 Task: Send an email with the signature Georgia Howard with the subject Request for a skill assessment and the message Please let me know if there are any updates on the issue. from softage.2@softage.net to softage.5@softage.net with an attached image file Team_photo.jpg and move the email from Sent Items to the folder Haircare
Action: Mouse moved to (525, 417)
Screenshot: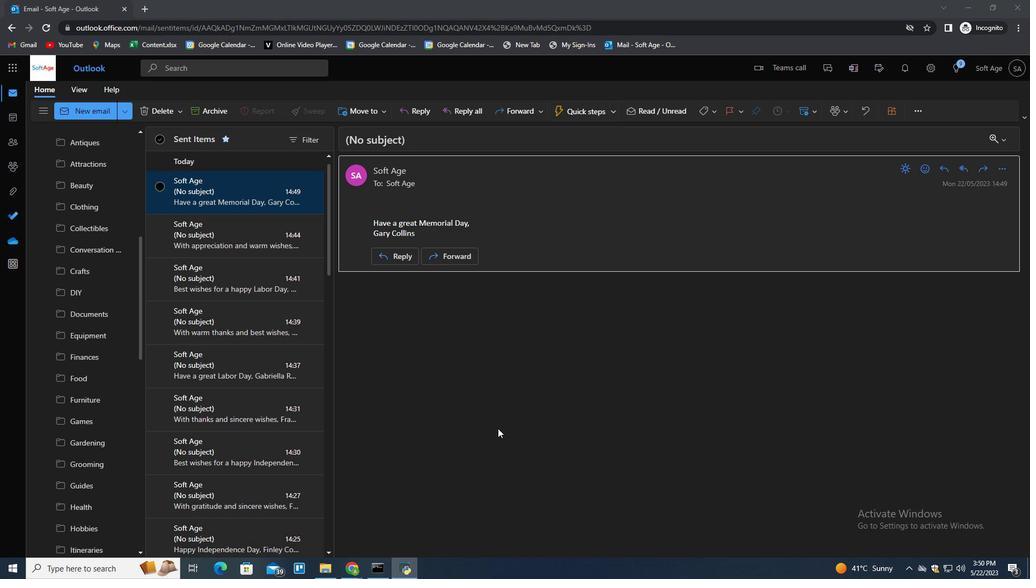 
Action: Mouse pressed left at (525, 417)
Screenshot: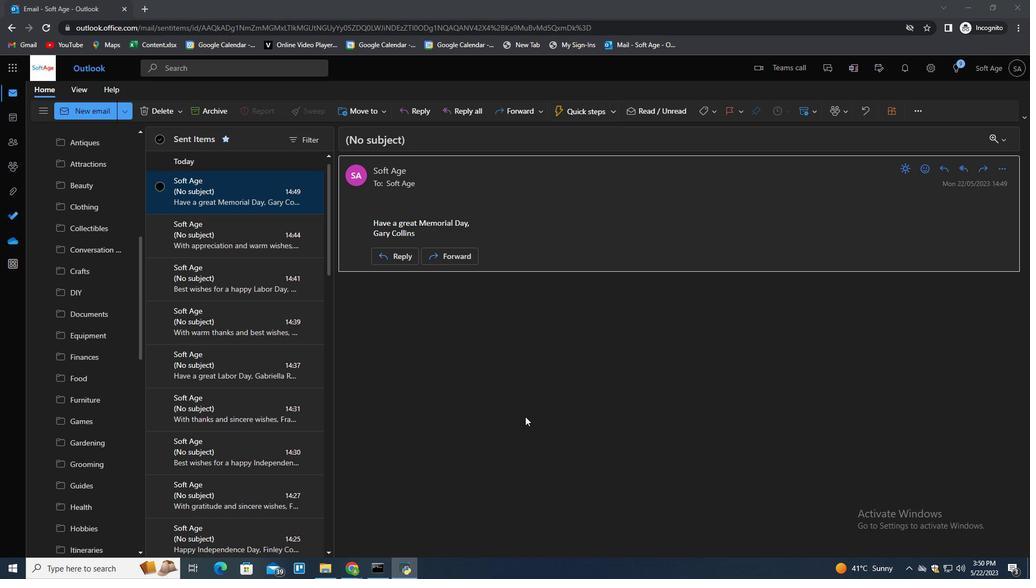 
Action: Key pressed n
Screenshot: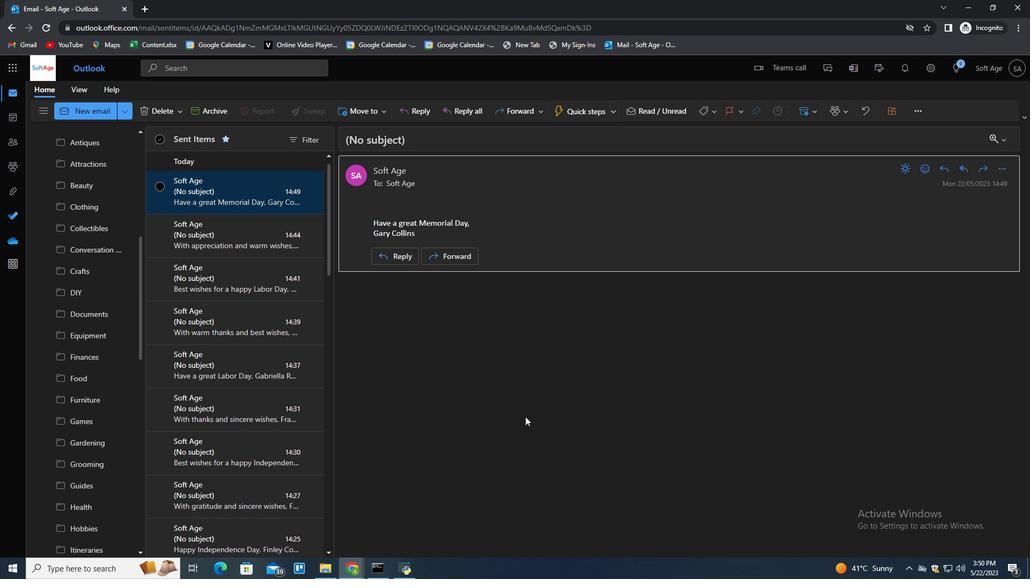 
Action: Mouse moved to (728, 103)
Screenshot: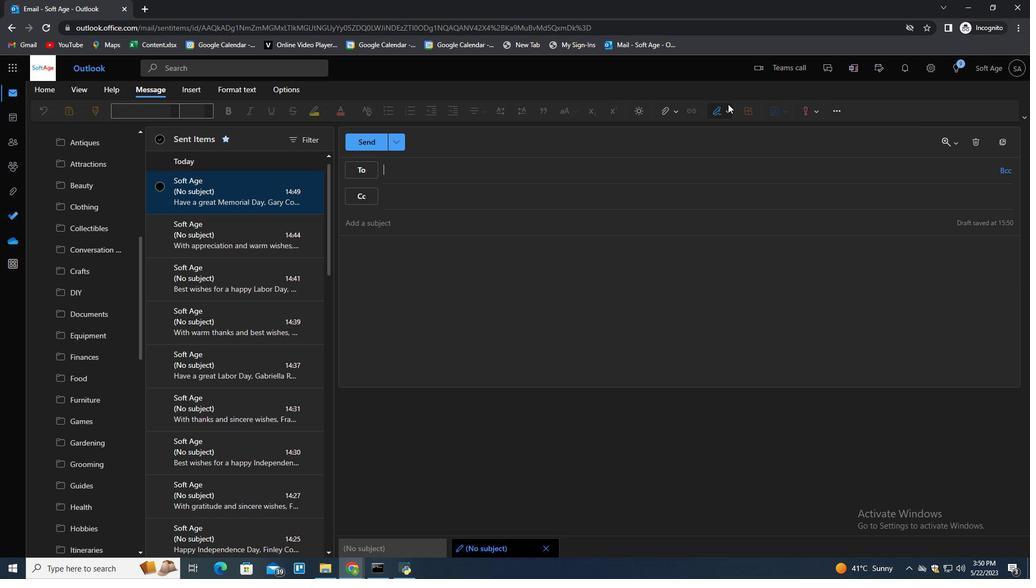 
Action: Mouse pressed left at (728, 103)
Screenshot: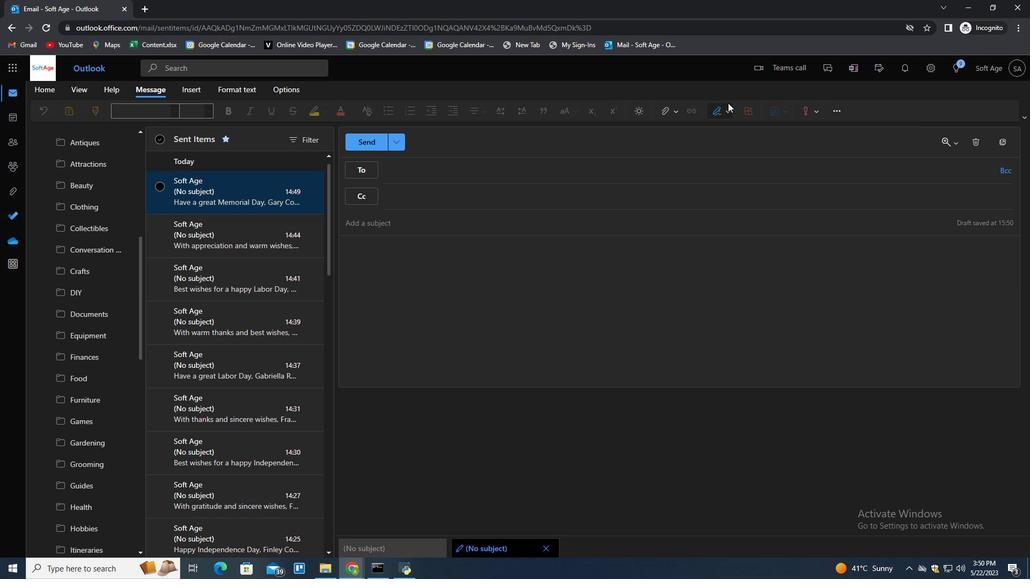 
Action: Mouse moved to (698, 157)
Screenshot: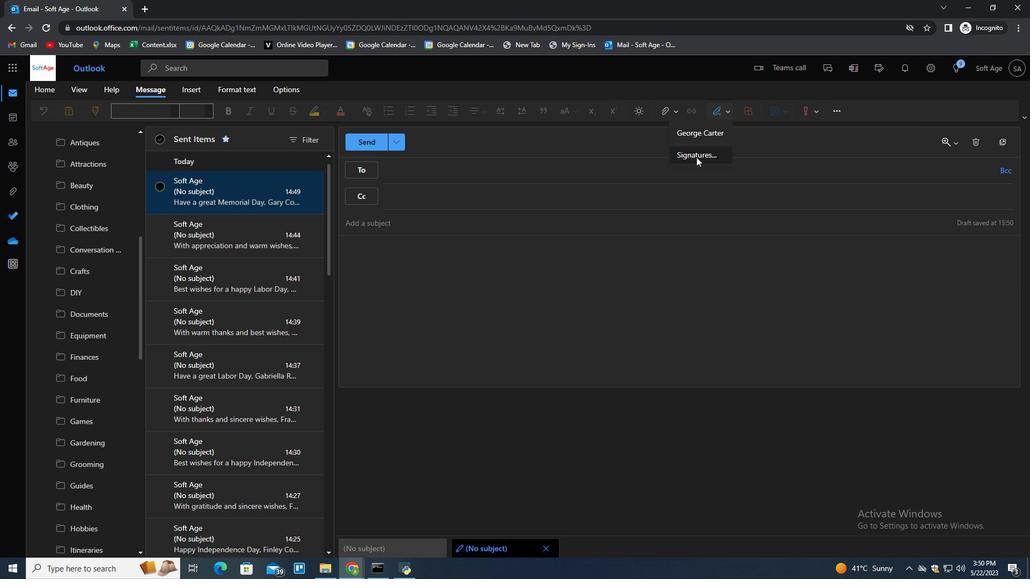 
Action: Mouse pressed left at (698, 157)
Screenshot: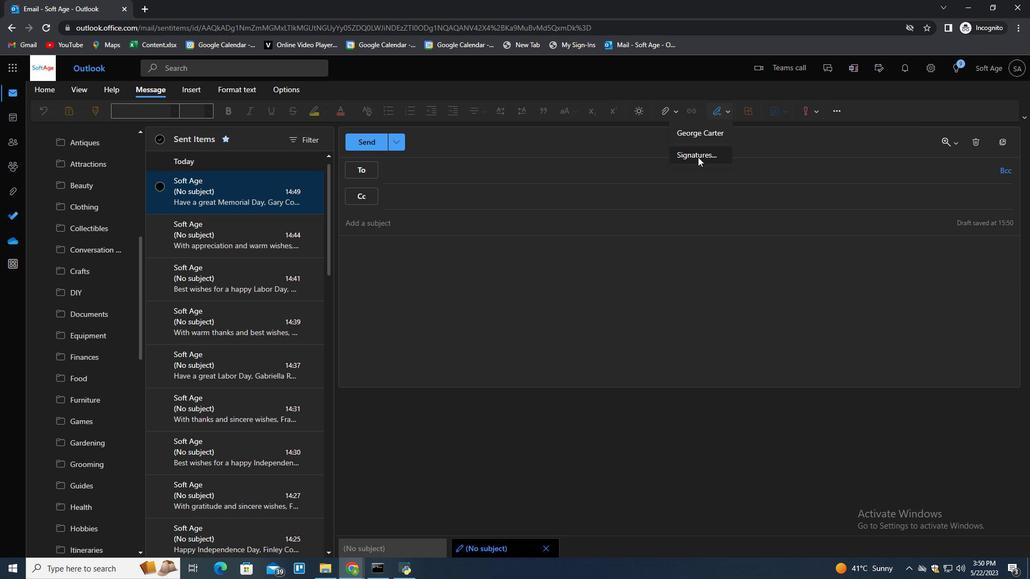 
Action: Mouse moved to (738, 197)
Screenshot: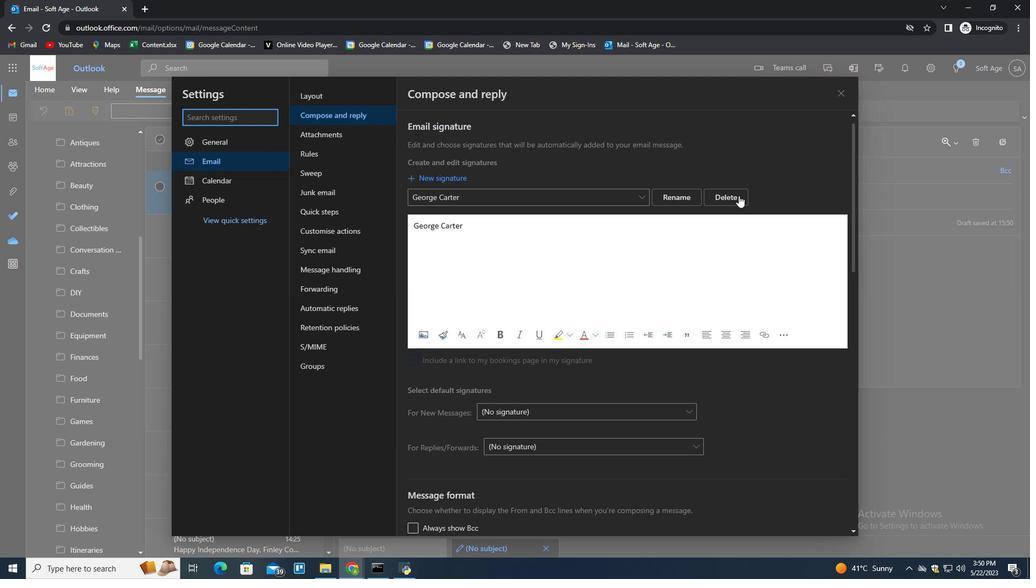 
Action: Mouse pressed left at (738, 197)
Screenshot: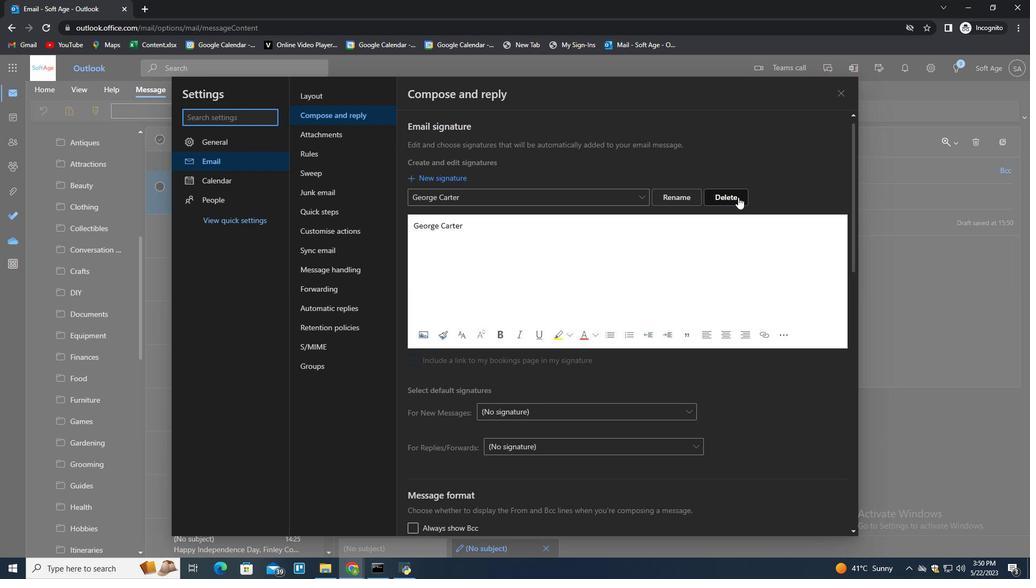 
Action: Mouse moved to (738, 198)
Screenshot: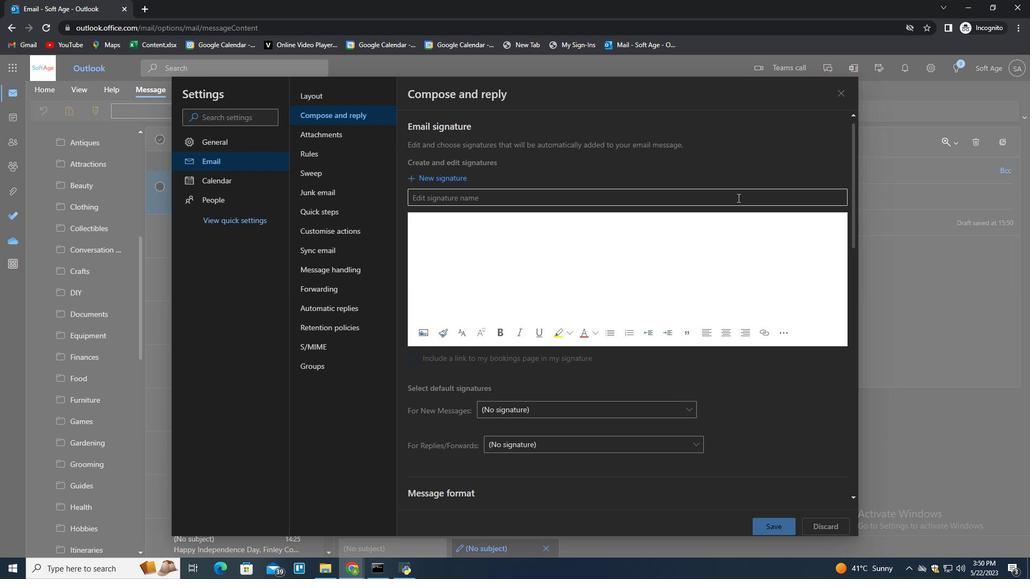 
Action: Mouse pressed left at (738, 198)
Screenshot: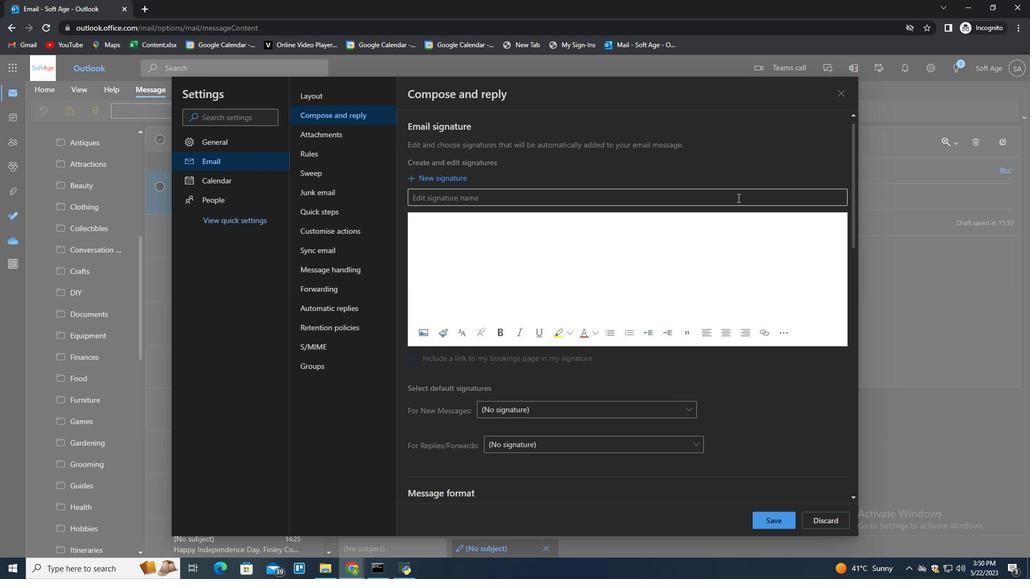 
Action: Key pressed <Key.shift>Georgia<Key.space><Key.shift>Howard<Key.caps_lock><Key.shift><Key.shift><Key.tab><Key.caps_lock><Key.shift>Georgia<Key.space><Key.shift>Howard
Screenshot: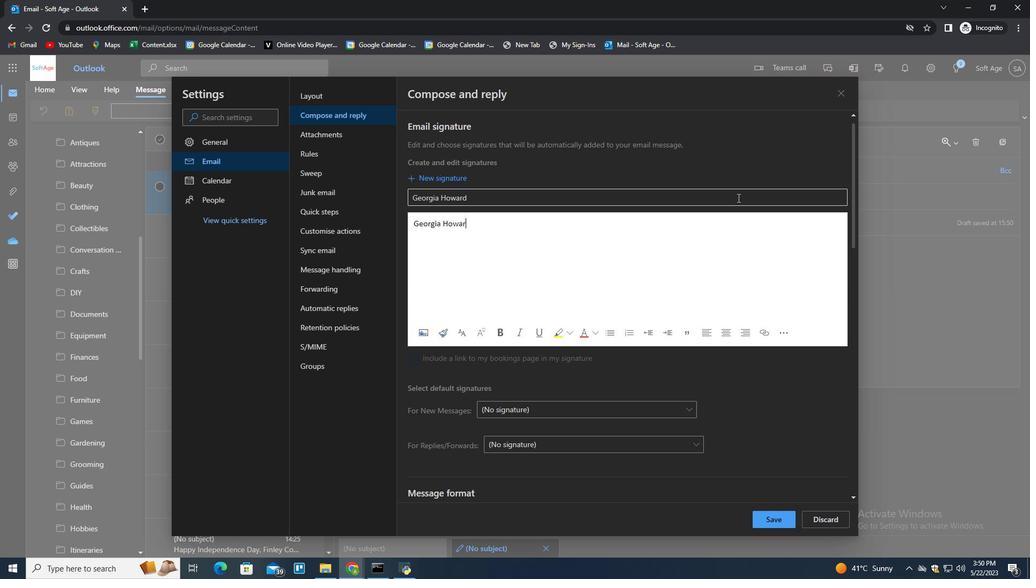
Action: Mouse moved to (776, 523)
Screenshot: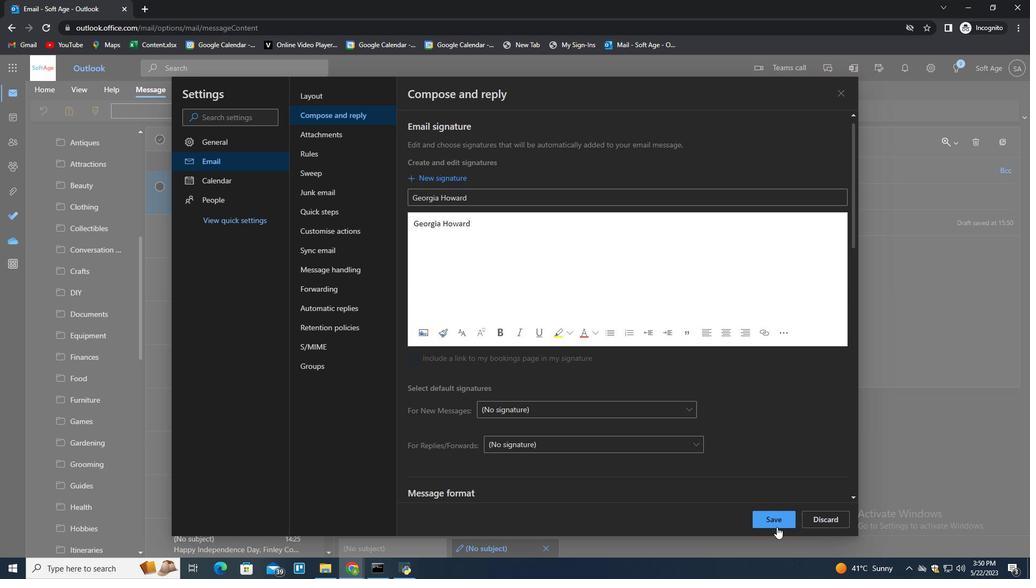 
Action: Mouse pressed left at (776, 523)
Screenshot: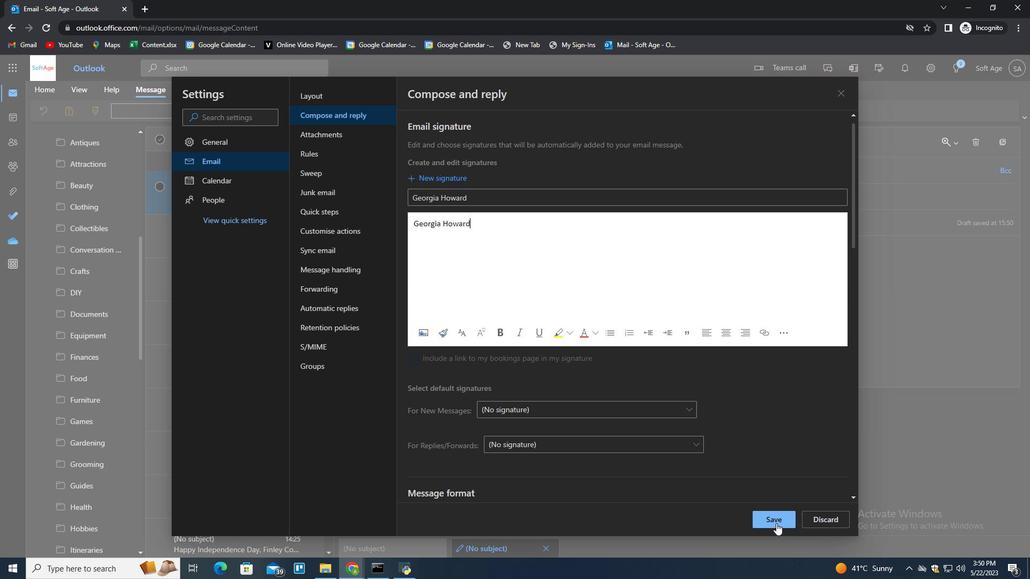 
Action: Mouse moved to (896, 359)
Screenshot: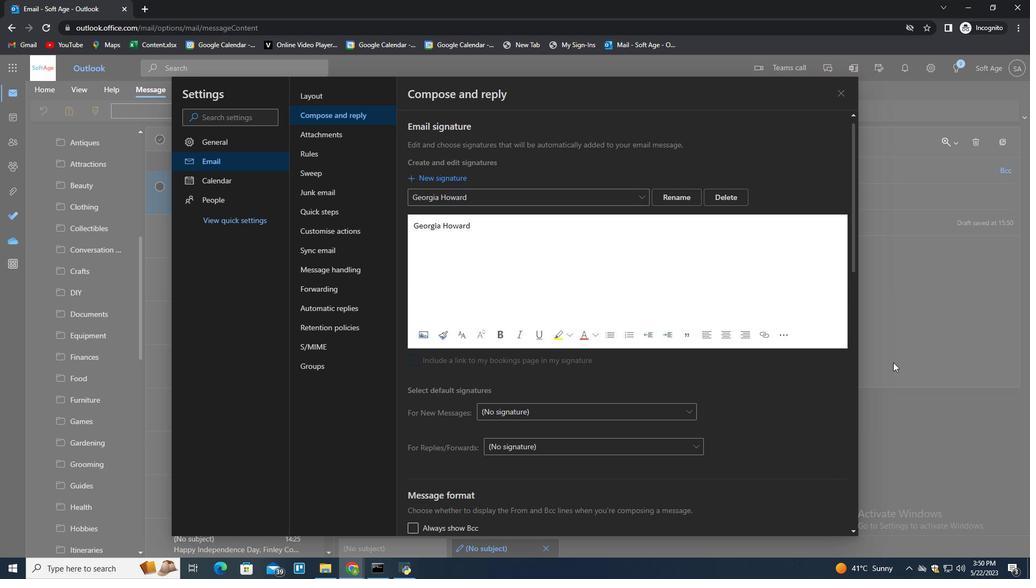 
Action: Mouse pressed left at (896, 359)
Screenshot: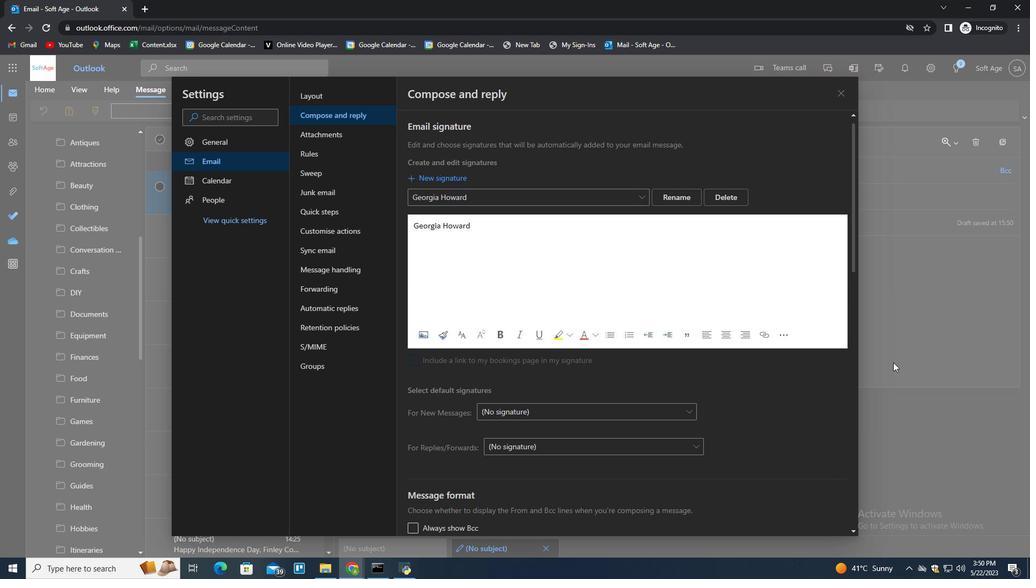 
Action: Mouse moved to (724, 111)
Screenshot: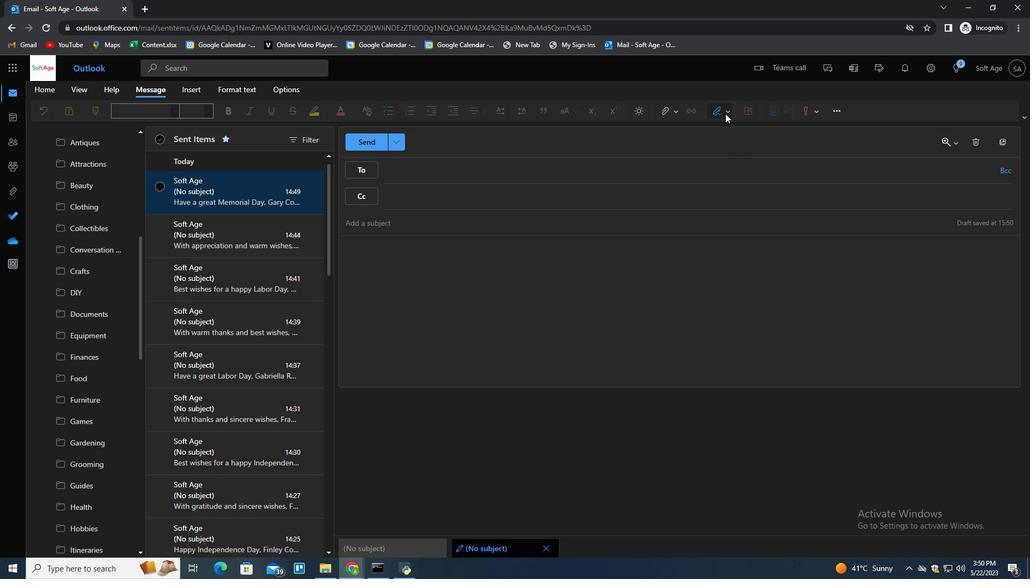
Action: Mouse pressed left at (724, 111)
Screenshot: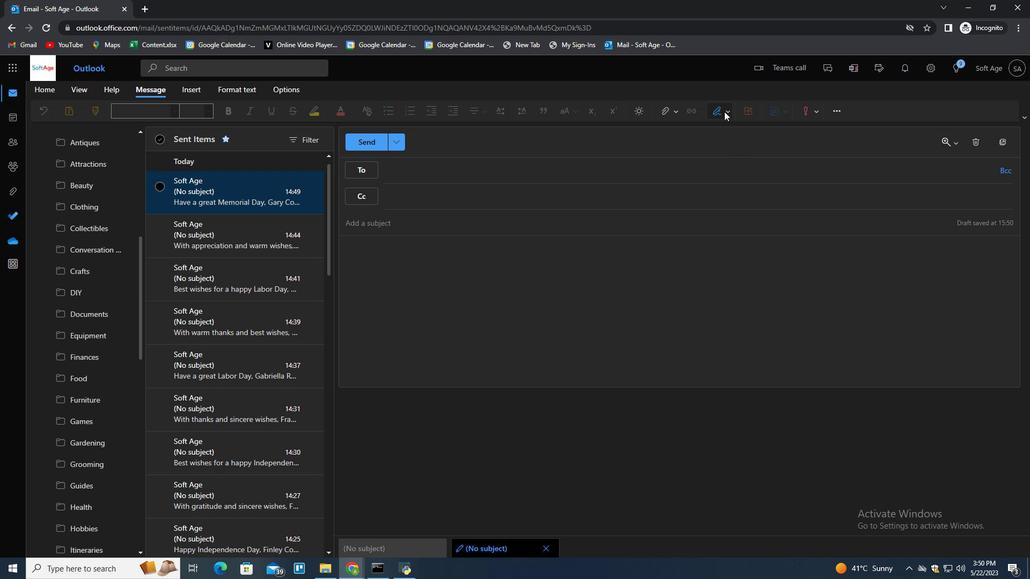 
Action: Mouse moved to (712, 131)
Screenshot: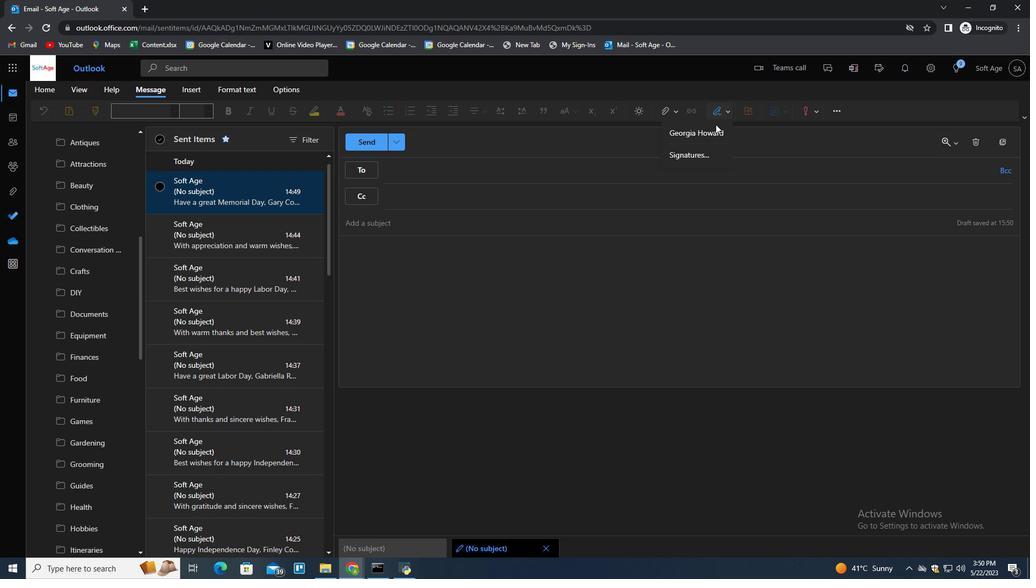 
Action: Mouse pressed left at (712, 131)
Screenshot: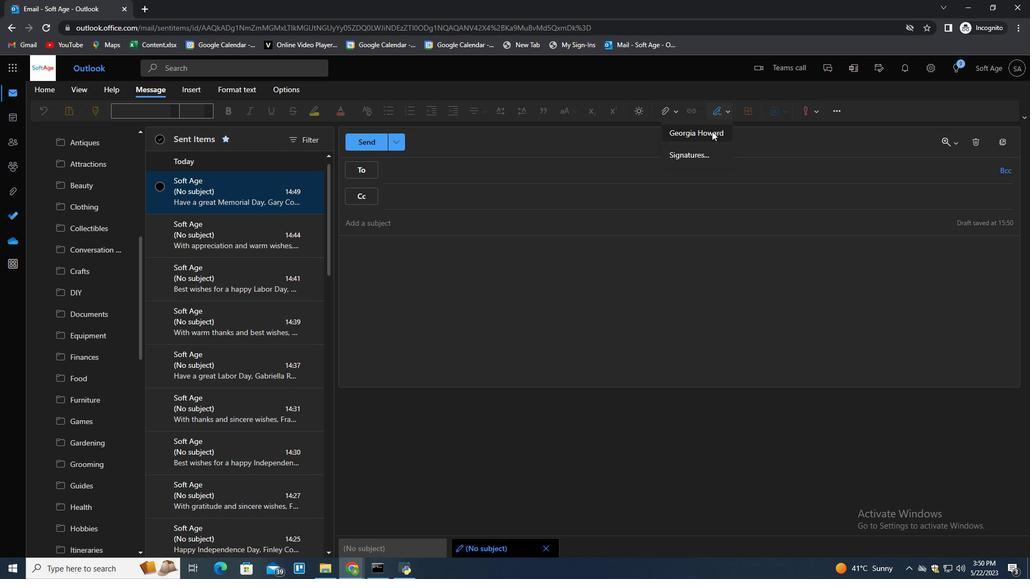 
Action: Mouse moved to (393, 223)
Screenshot: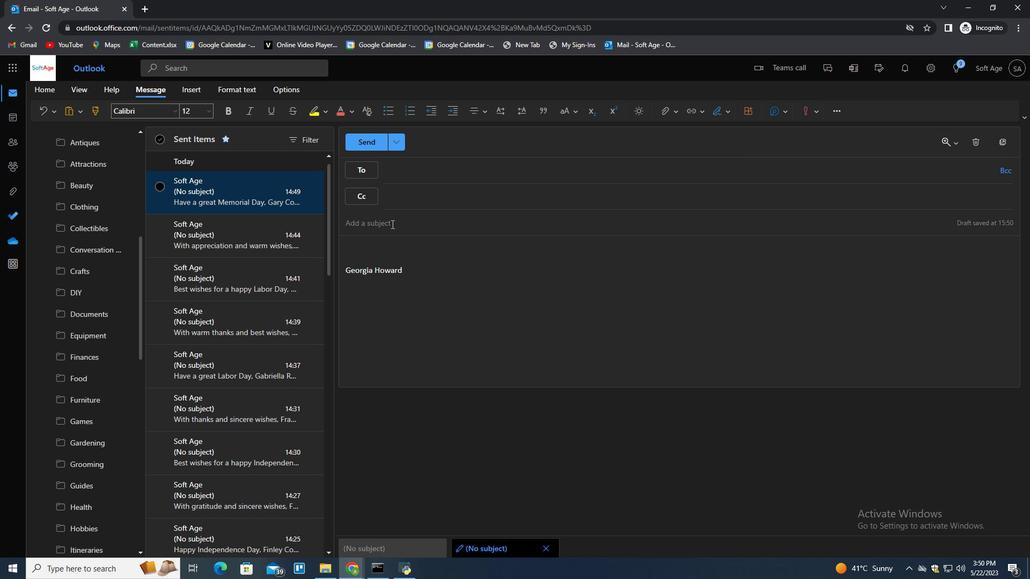
Action: Mouse pressed left at (393, 223)
Screenshot: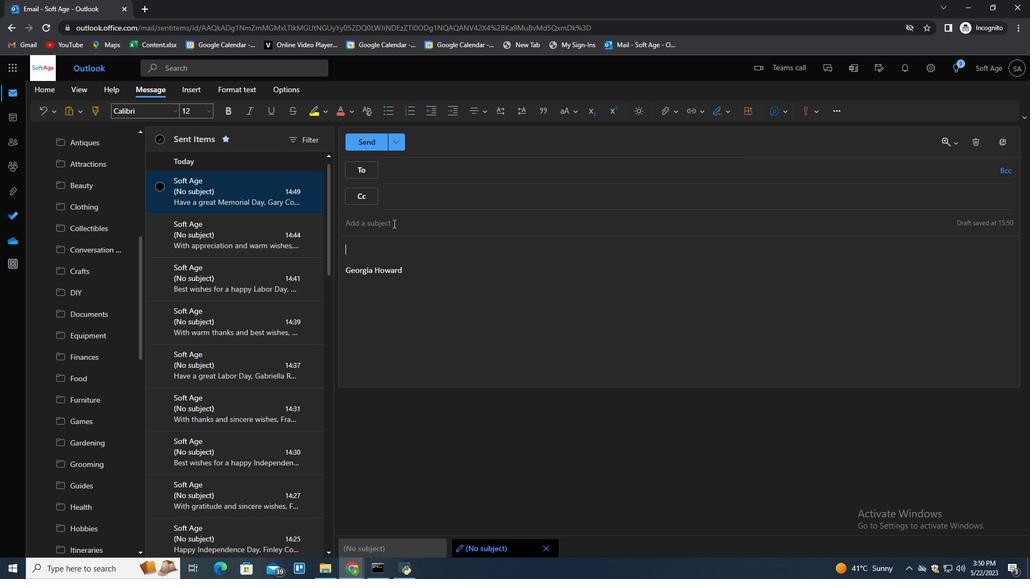 
Action: Key pressed <Key.shift>Request<Key.space>for<Key.space>a<Key.space>skill<Key.space>assess<Key.space>me<Key.backspace><Key.backspace><Key.backspace>ment<Key.space>and<Key.space>yt<Key.backspace><Key.backspace>the<Key.space>message<Key.space>please<Key.space>l<Key.backspace><Key.backspace><Key.backspace><Key.backspace><Key.backspace><Key.backspace><Key.backspace><Key.backspace><Key.backspace><Key.backspace><Key.backspace><Key.backspace><Key.backspace><Key.backspace><Key.backspace><Key.backspace><Key.backspace><Key.backspace><Key.backspace><Key.backspace><Key.backspace><Key.backspace><Key.backspace><Key.backspace><Key.backspace><Key.tab><Key.shift>Please<Key.space>let<Key.space>me<Key.space>know<Key.space>if<Key.space>there<Key.space>are<Key.space>any<Key.space>update<Key.space>on<Key.space>the<Key.space>issue.
Screenshot: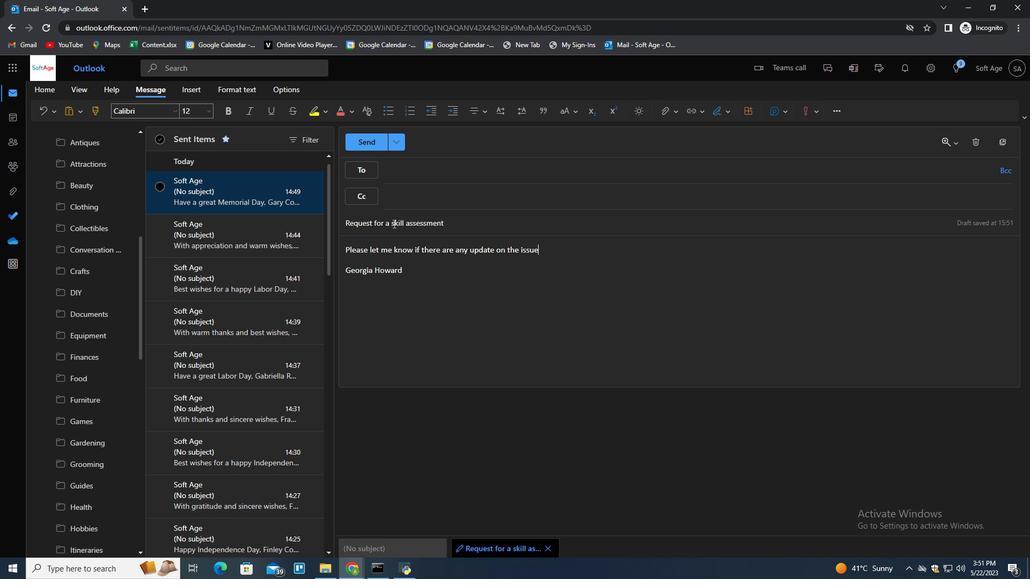 
Action: Mouse moved to (464, 172)
Screenshot: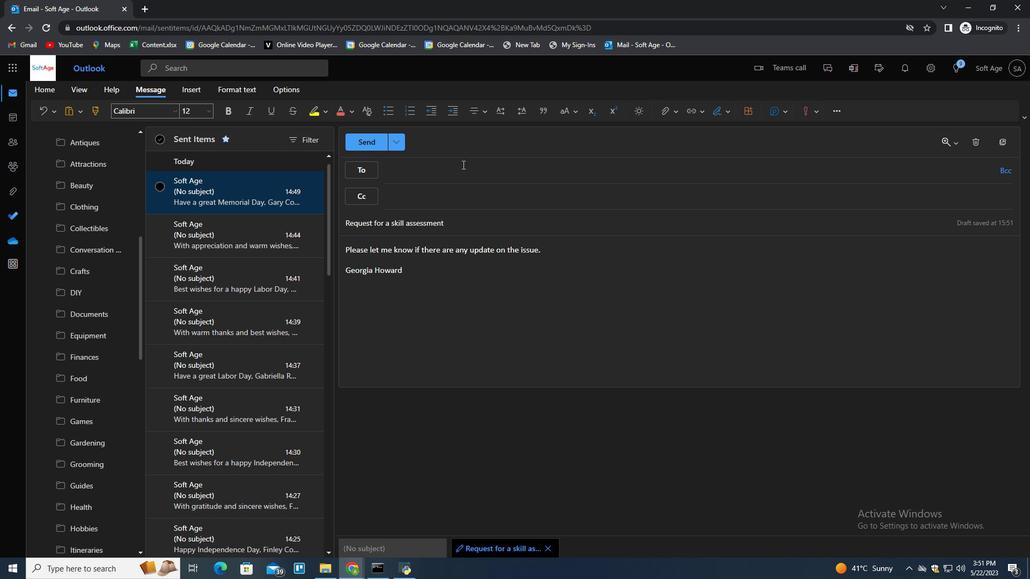 
Action: Mouse pressed left at (464, 172)
Screenshot: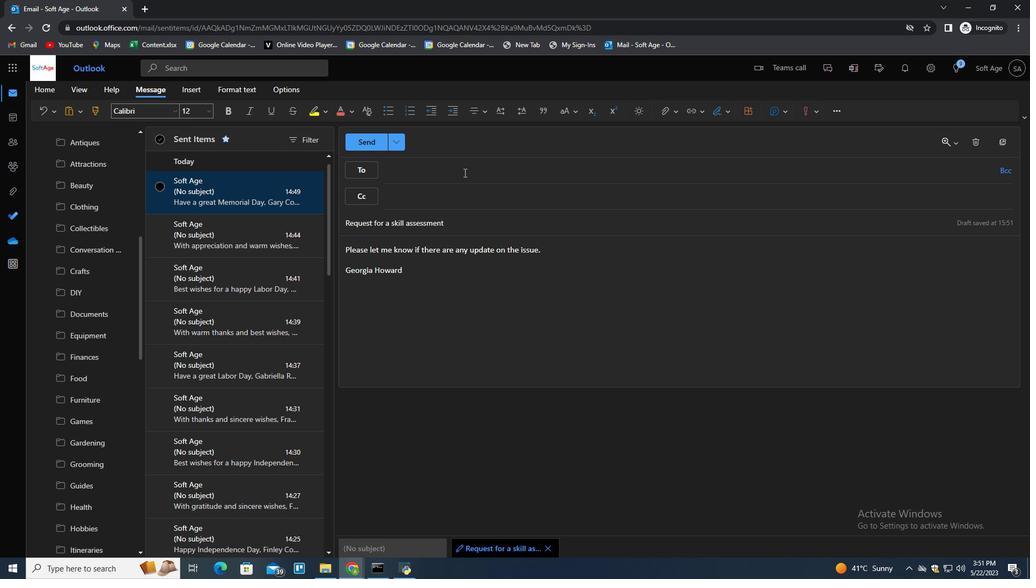 
Action: Key pressed softge.5<Key.shift>@o<Key.backspace>softage.net<Key.enter>
Screenshot: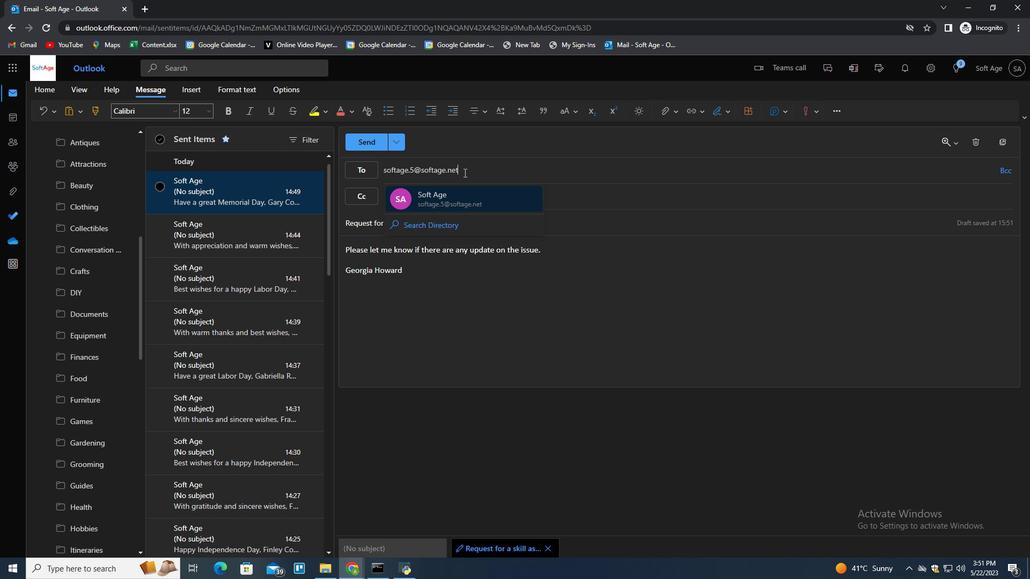 
Action: Mouse moved to (675, 111)
Screenshot: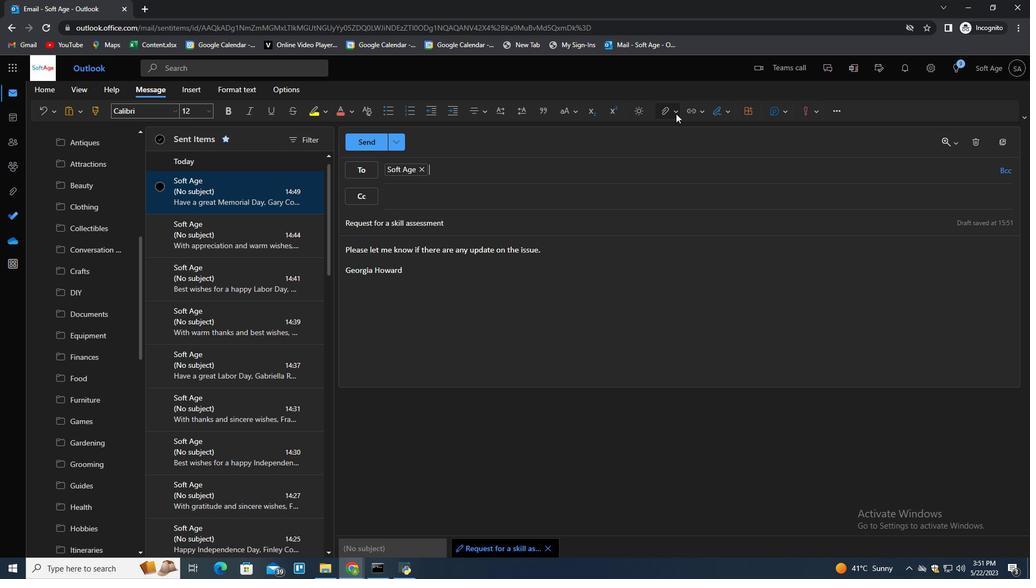 
Action: Mouse pressed left at (675, 111)
Screenshot: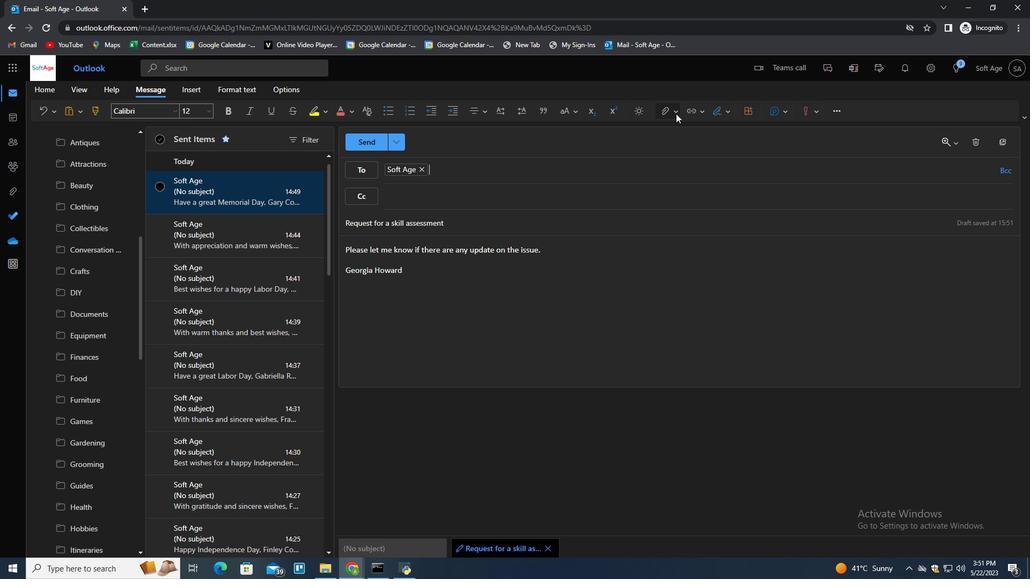 
Action: Mouse moved to (658, 134)
Screenshot: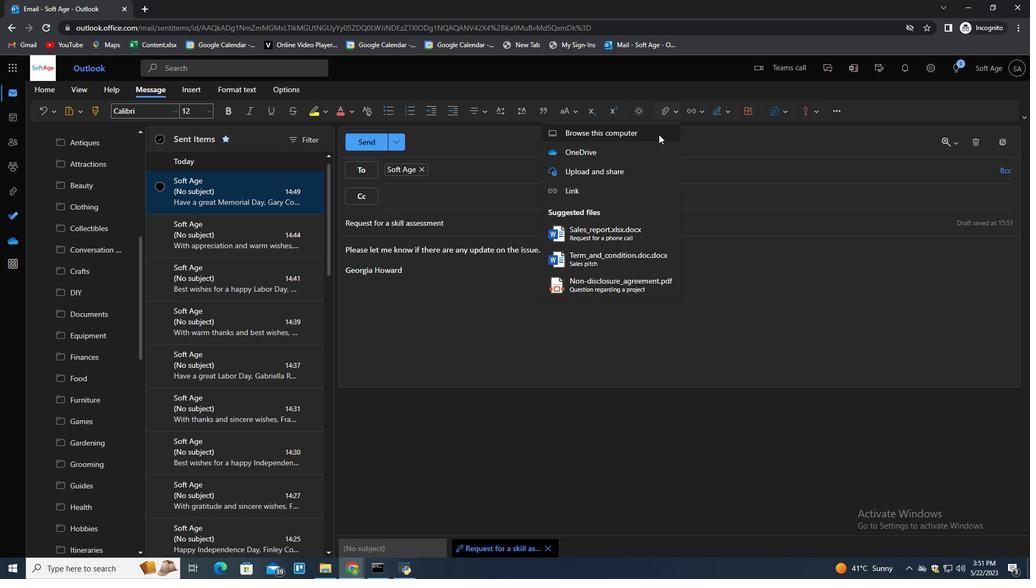 
Action: Mouse pressed left at (658, 134)
Screenshot: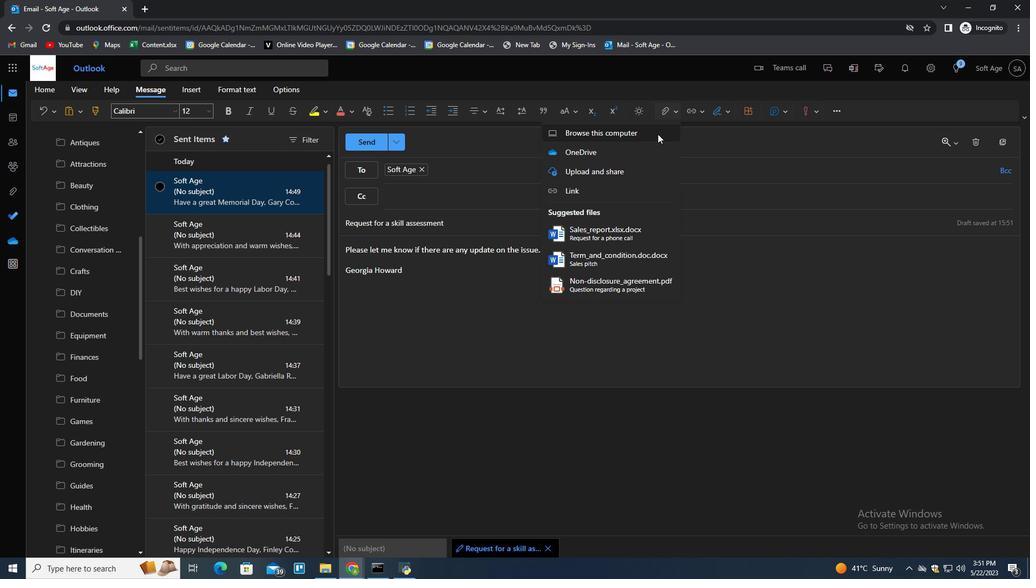 
Action: Mouse moved to (238, 144)
Screenshot: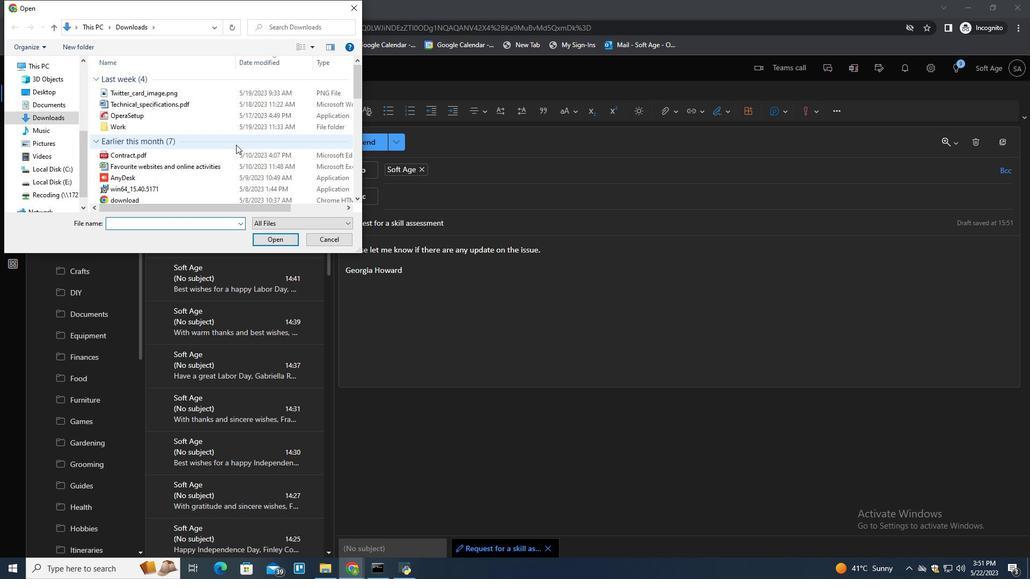 
Action: Mouse scrolled (238, 144) with delta (0, 0)
Screenshot: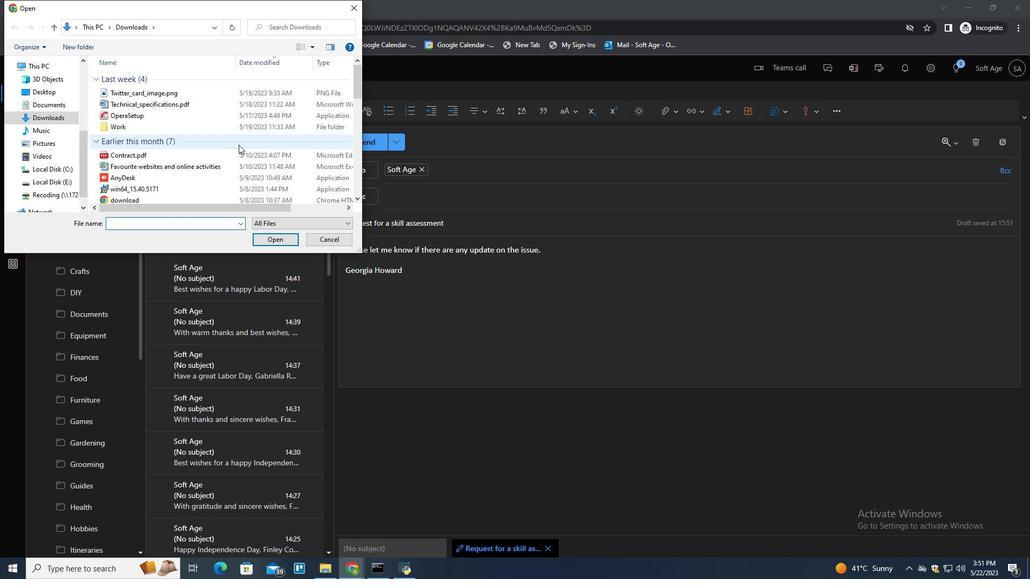 
Action: Mouse moved to (184, 133)
Screenshot: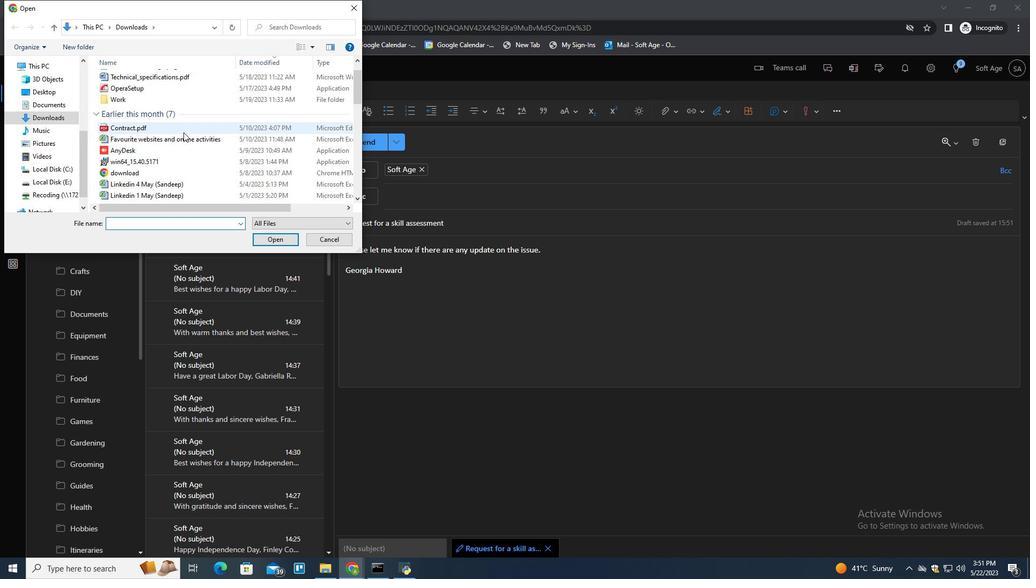 
Action: Mouse scrolled (184, 132) with delta (0, 0)
Screenshot: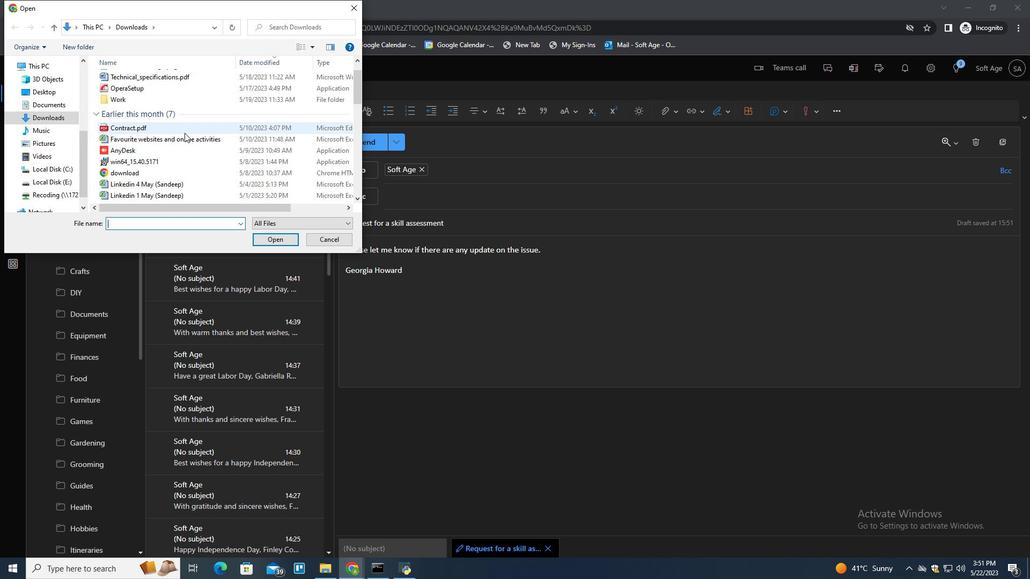 
Action: Mouse scrolled (184, 132) with delta (0, 0)
Screenshot: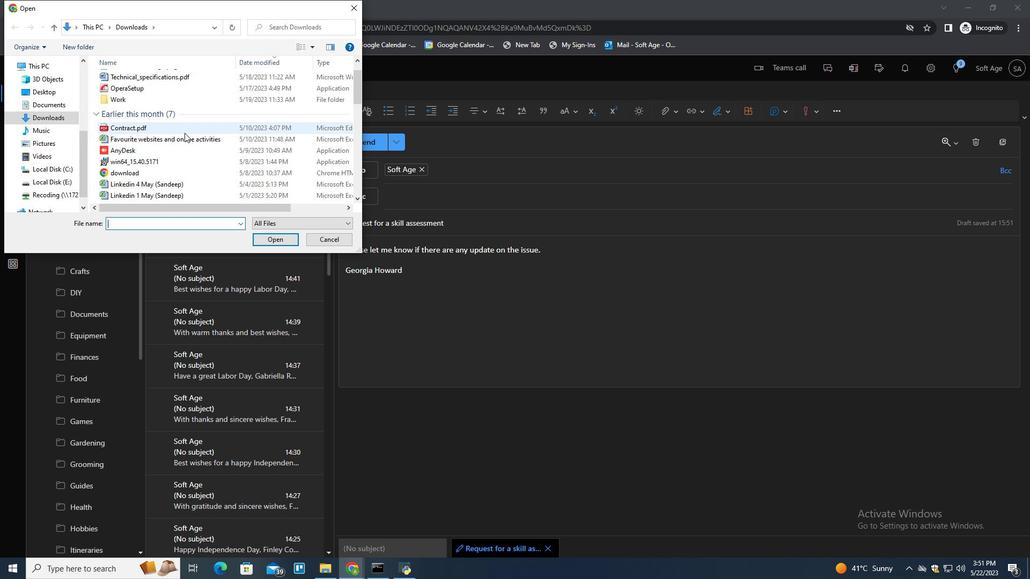 
Action: Mouse scrolled (184, 132) with delta (0, 0)
Screenshot: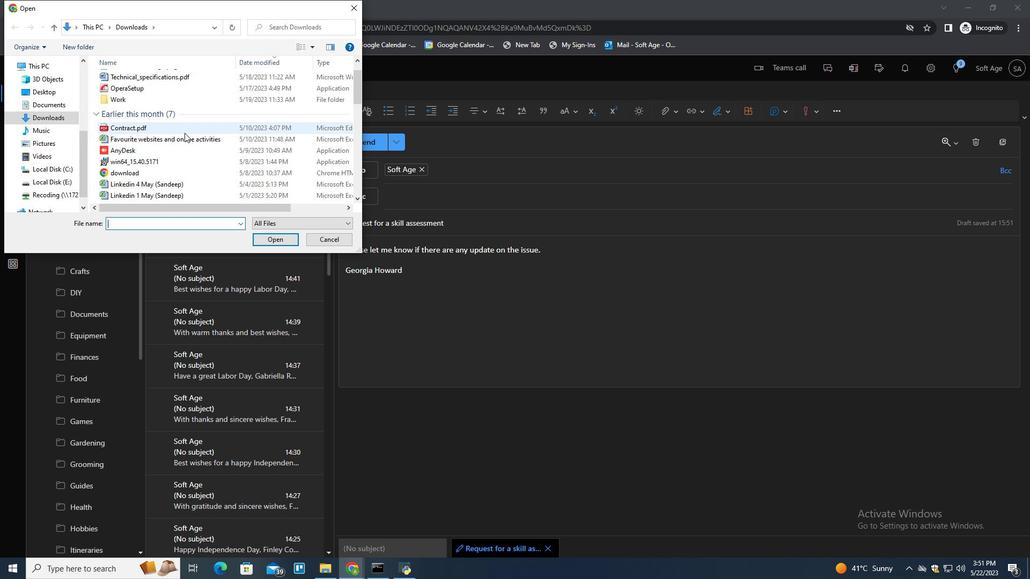 
Action: Mouse scrolled (184, 132) with delta (0, 0)
Screenshot: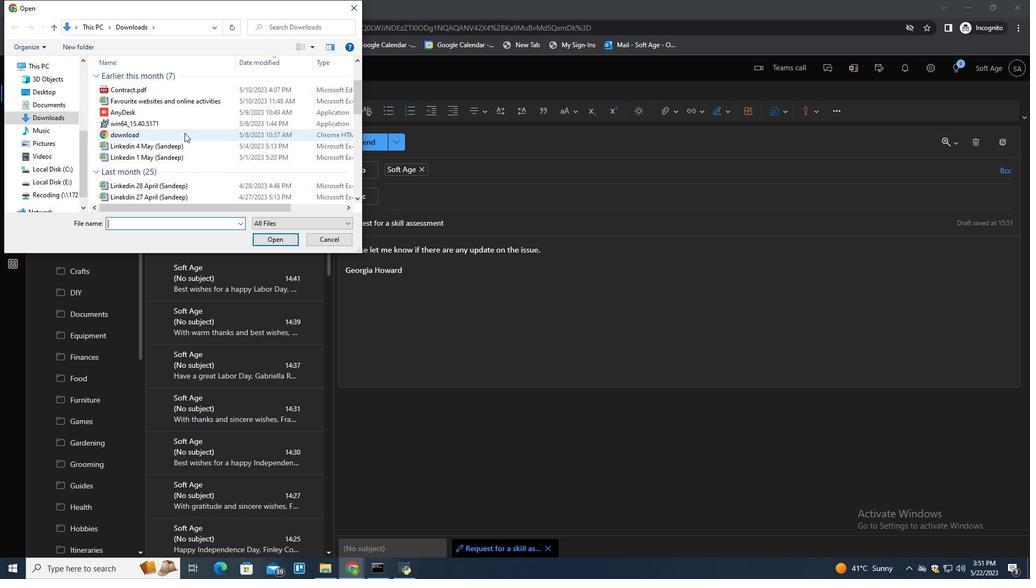 
Action: Mouse scrolled (184, 132) with delta (0, 0)
Screenshot: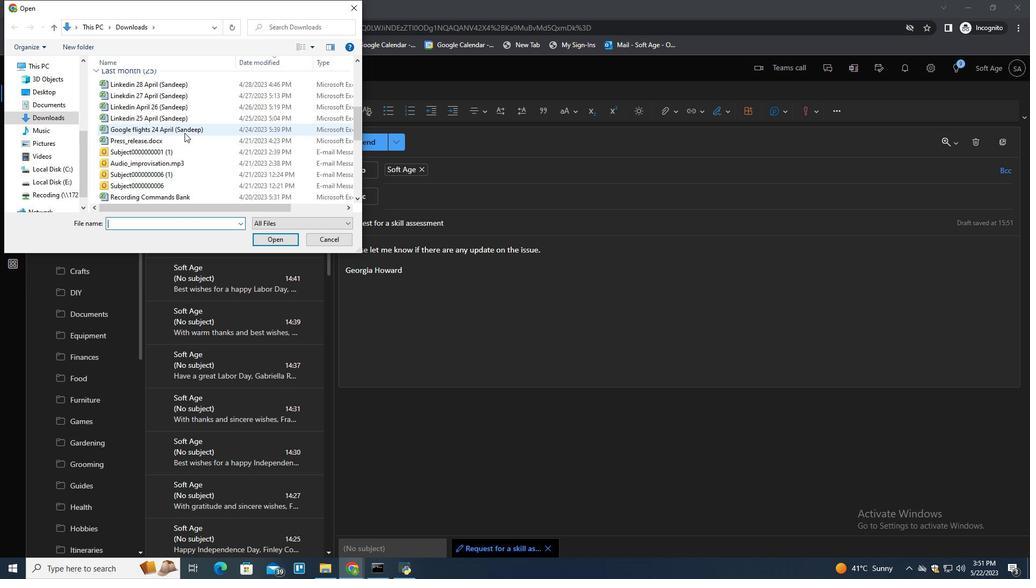 
Action: Mouse scrolled (184, 132) with delta (0, 0)
Screenshot: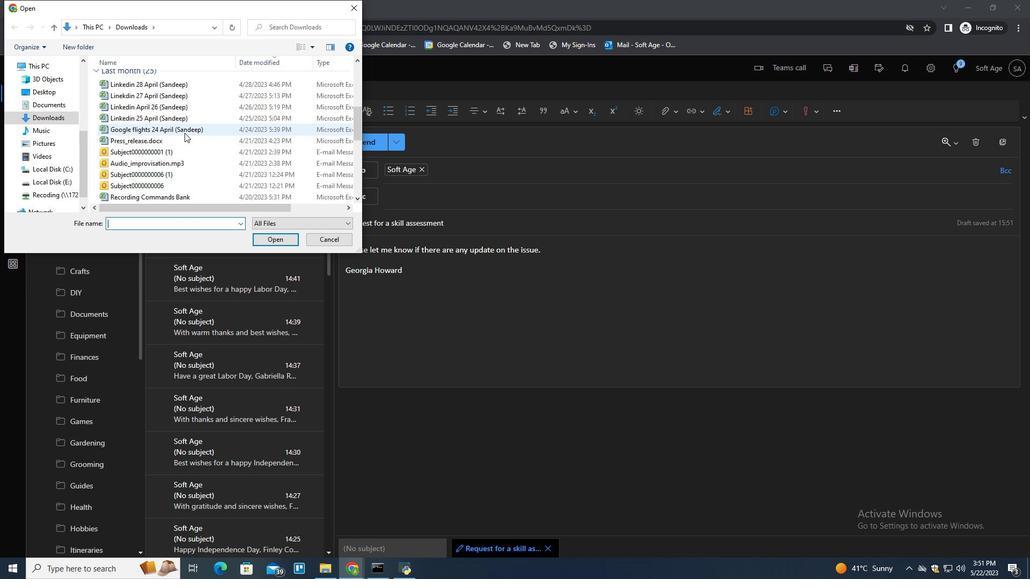 
Action: Mouse scrolled (184, 132) with delta (0, 0)
Screenshot: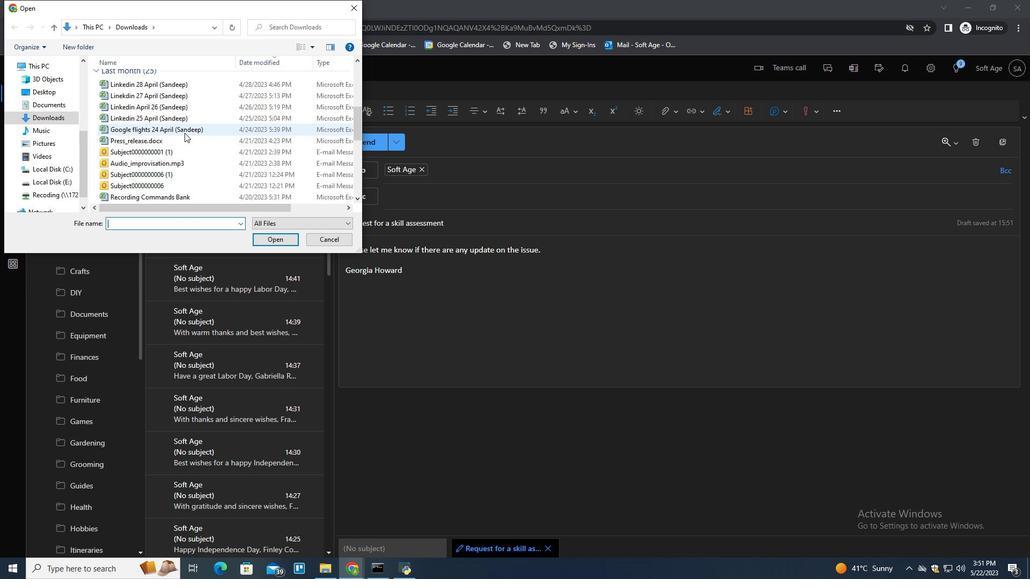 
Action: Mouse scrolled (184, 132) with delta (0, 0)
Screenshot: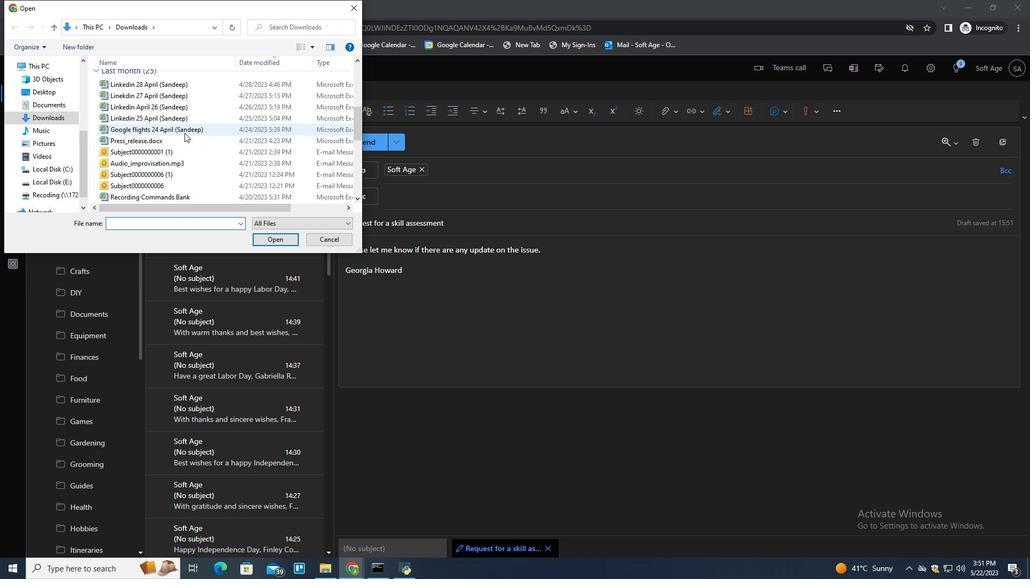
Action: Mouse scrolled (184, 132) with delta (0, 0)
Screenshot: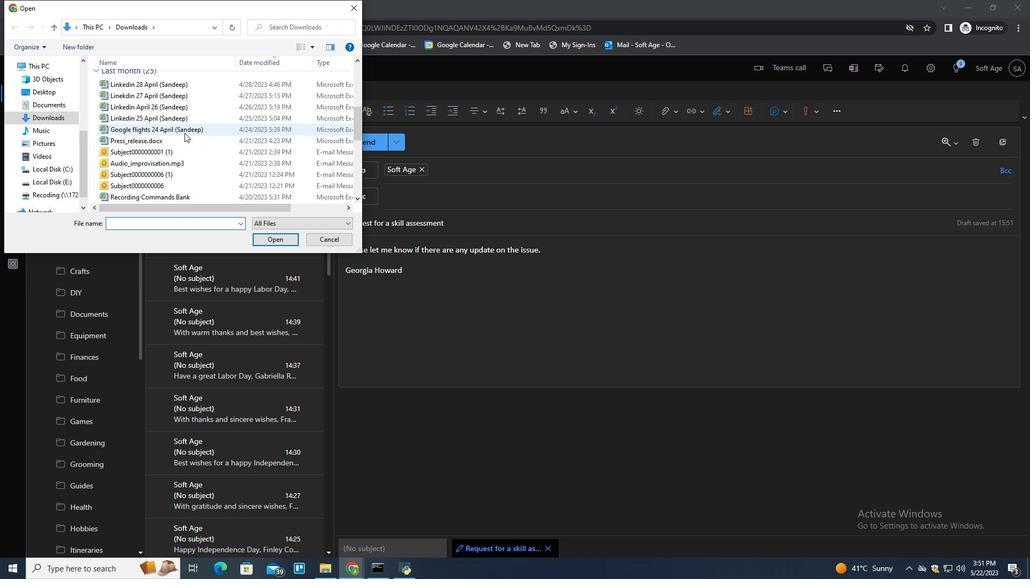 
Action: Mouse scrolled (184, 132) with delta (0, 0)
Screenshot: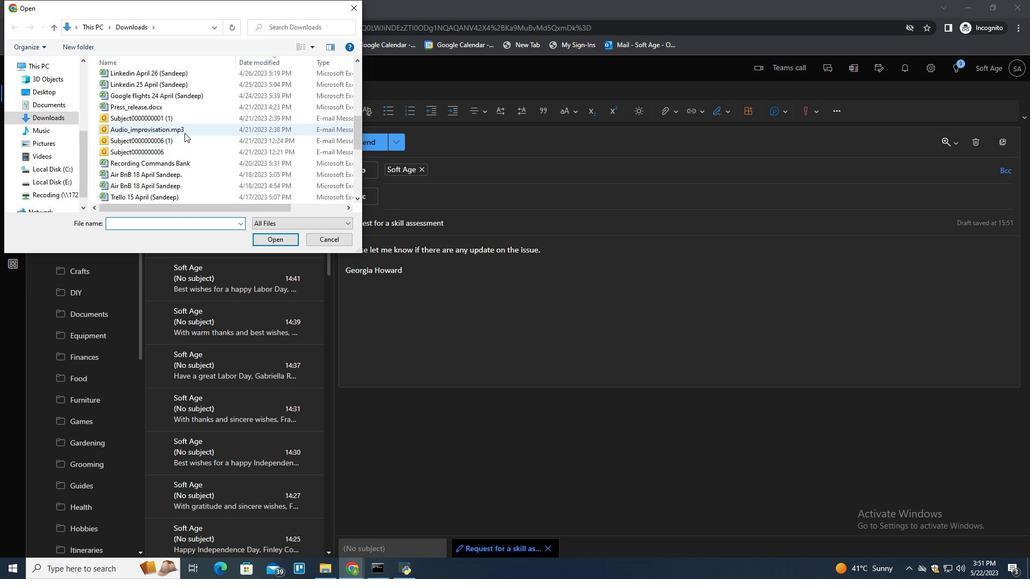 
Action: Mouse scrolled (184, 132) with delta (0, 0)
Screenshot: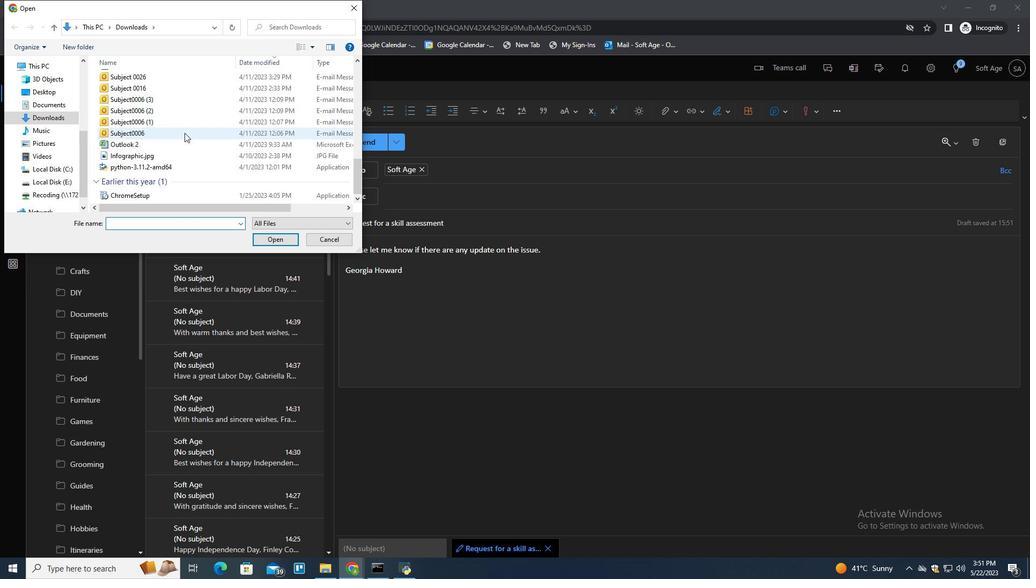
Action: Mouse moved to (215, 142)
Screenshot: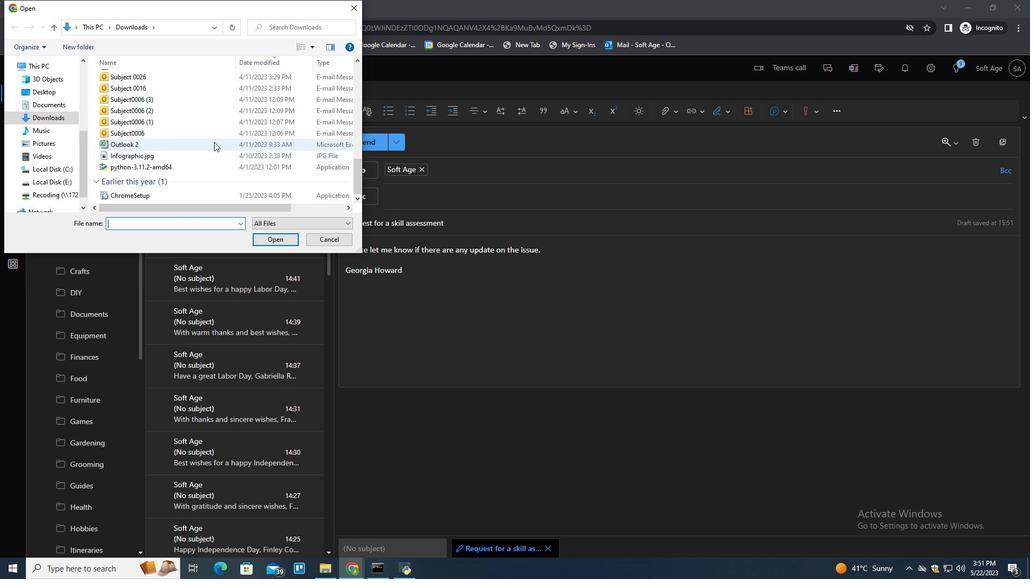 
Action: Mouse scrolled (215, 142) with delta (0, 0)
Screenshot: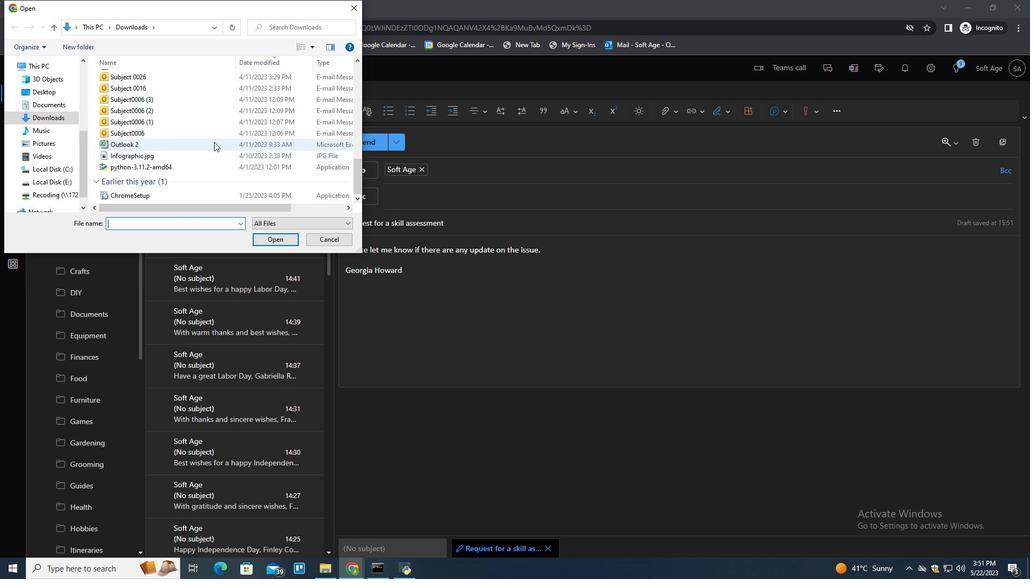 
Action: Mouse scrolled (215, 142) with delta (0, 0)
Screenshot: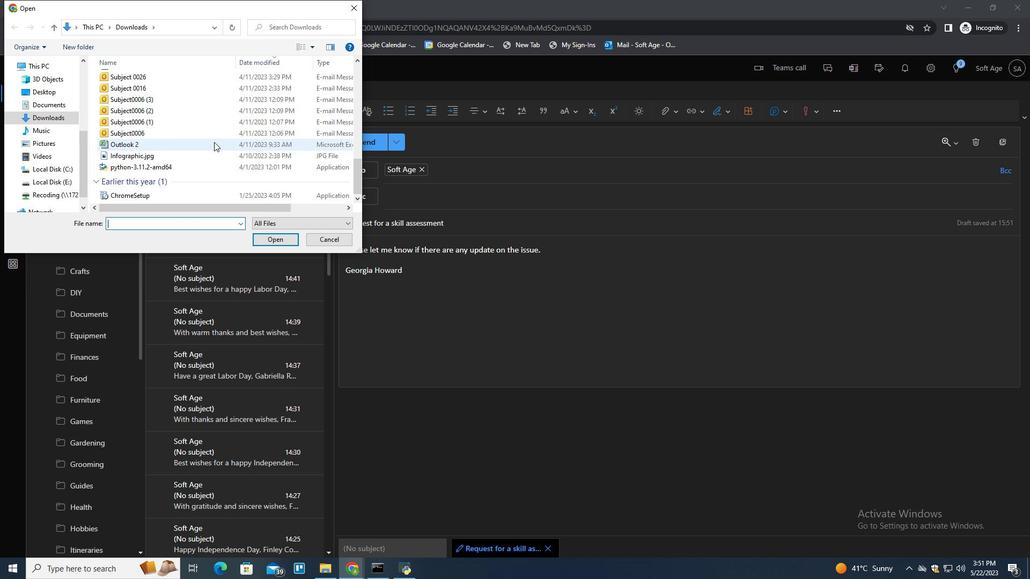 
Action: Mouse scrolled (215, 142) with delta (0, 0)
Screenshot: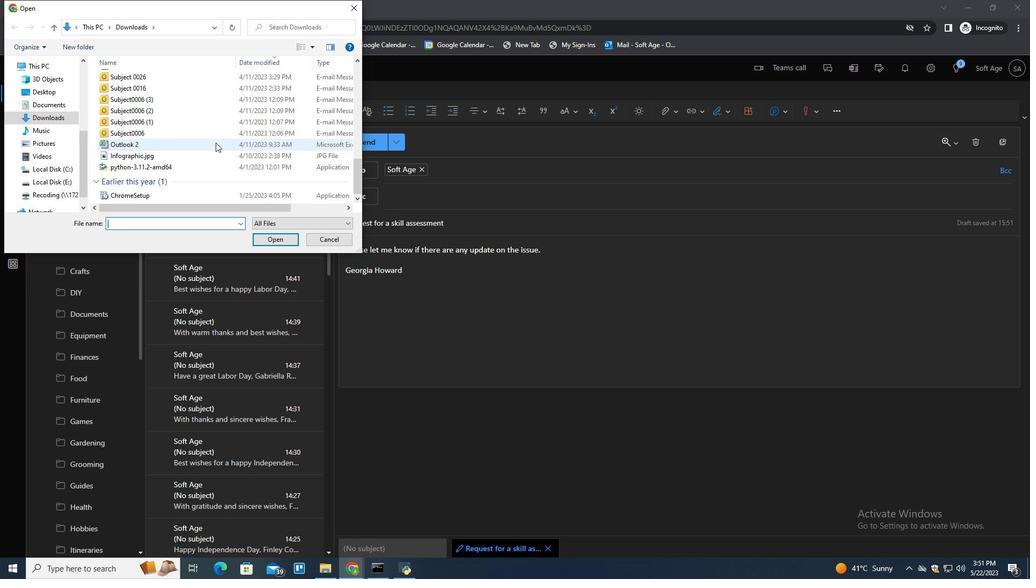 
Action: Mouse scrolled (215, 142) with delta (0, 0)
Screenshot: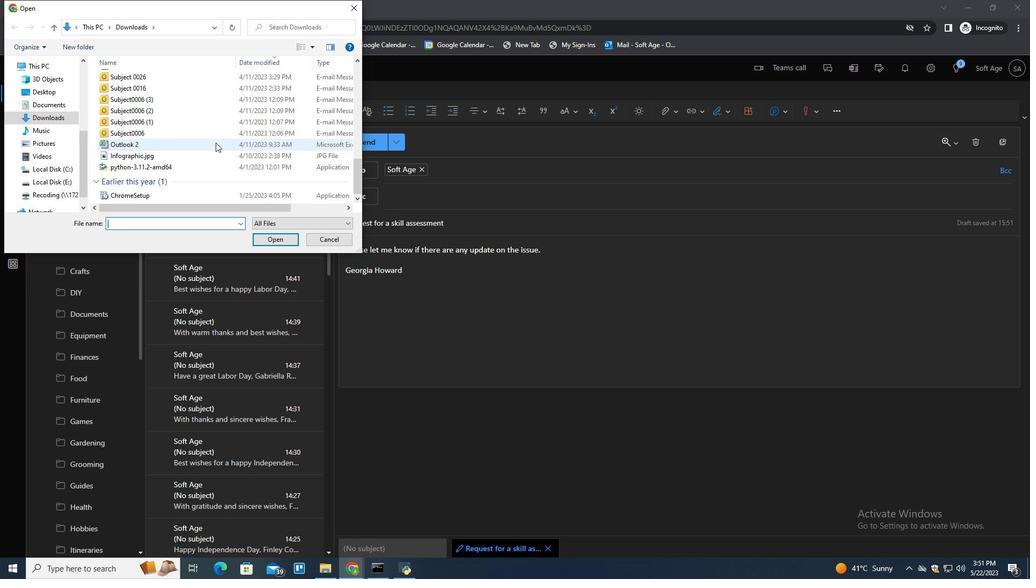 
Action: Mouse moved to (210, 153)
Screenshot: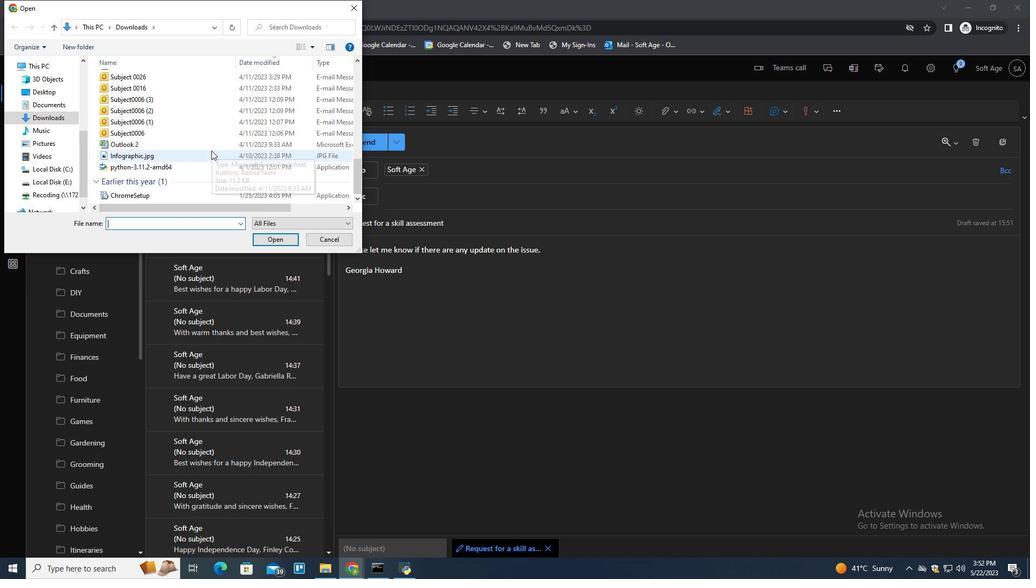 
Action: Mouse pressed left at (210, 153)
Screenshot: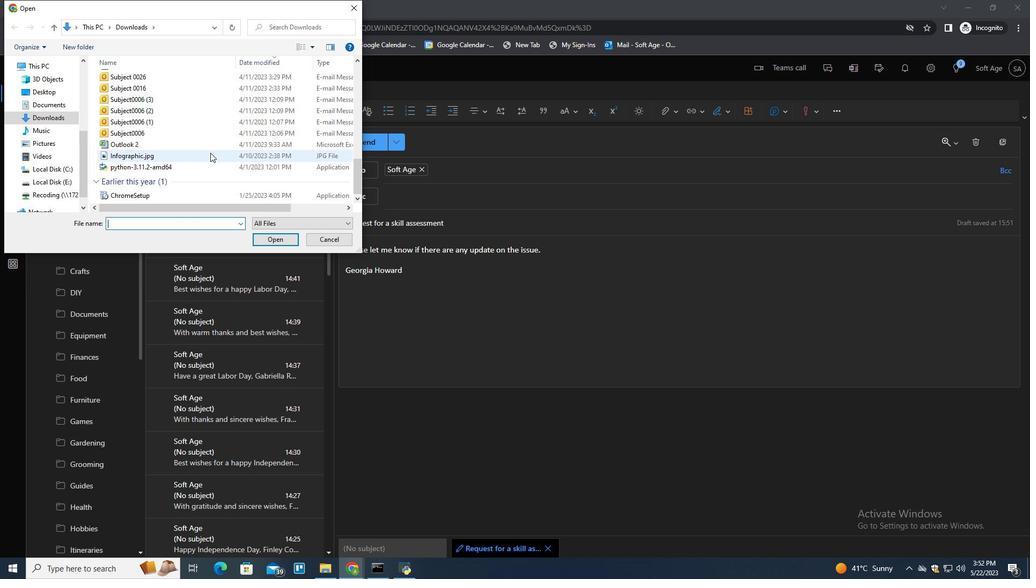 
Action: Mouse moved to (210, 153)
Screenshot: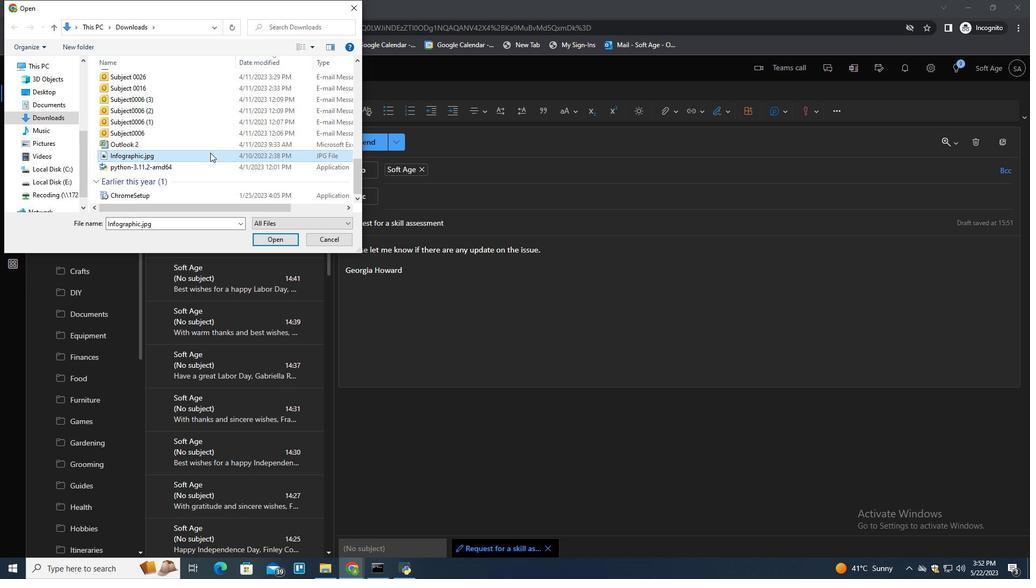 
Action: Key pressed <Key.f2><Key.shift>Team<Key.shift>_photo.jpg
Screenshot: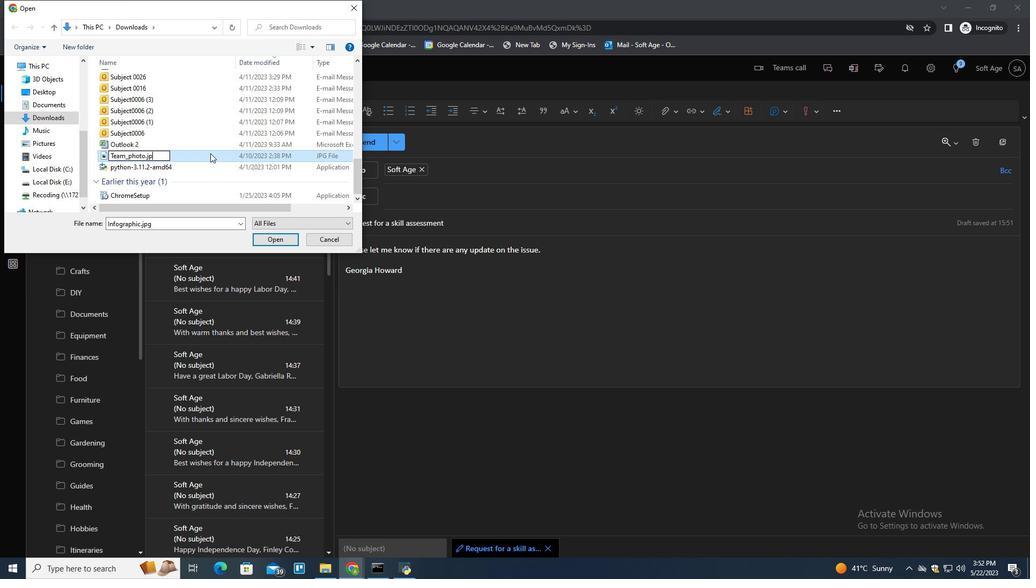 
Action: Mouse pressed left at (210, 153)
Screenshot: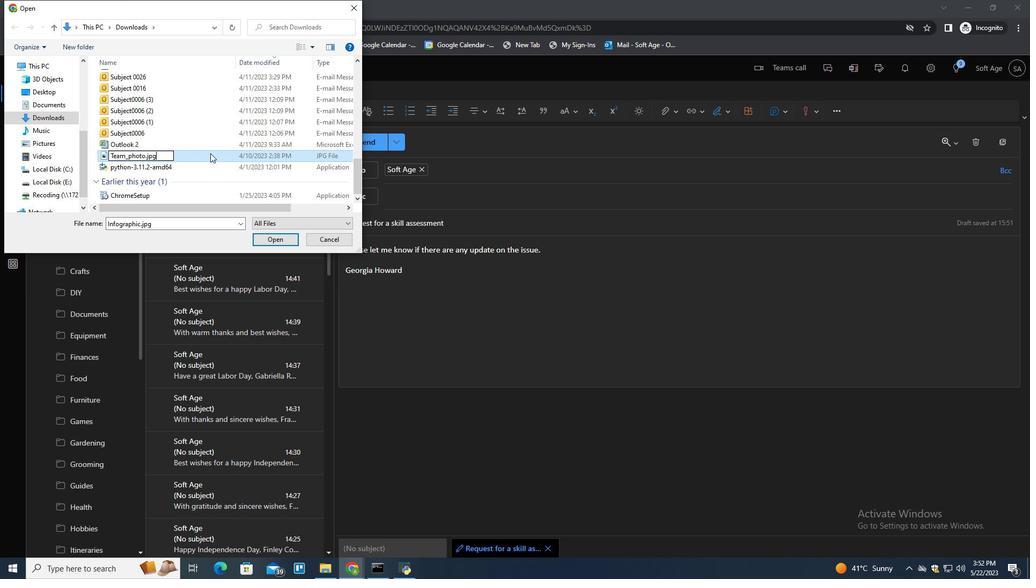 
Action: Mouse moved to (271, 241)
Screenshot: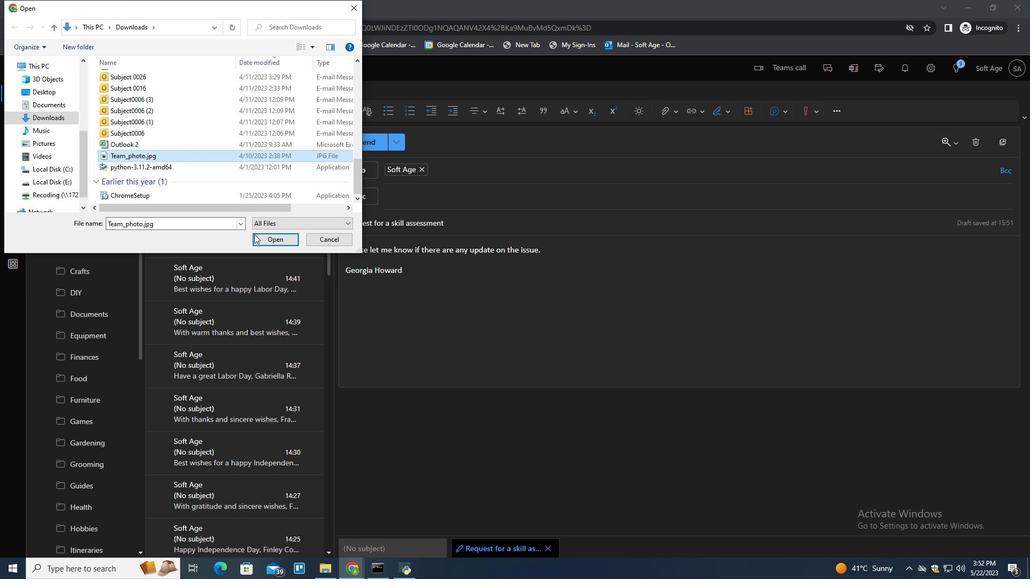 
Action: Mouse pressed left at (271, 241)
Screenshot: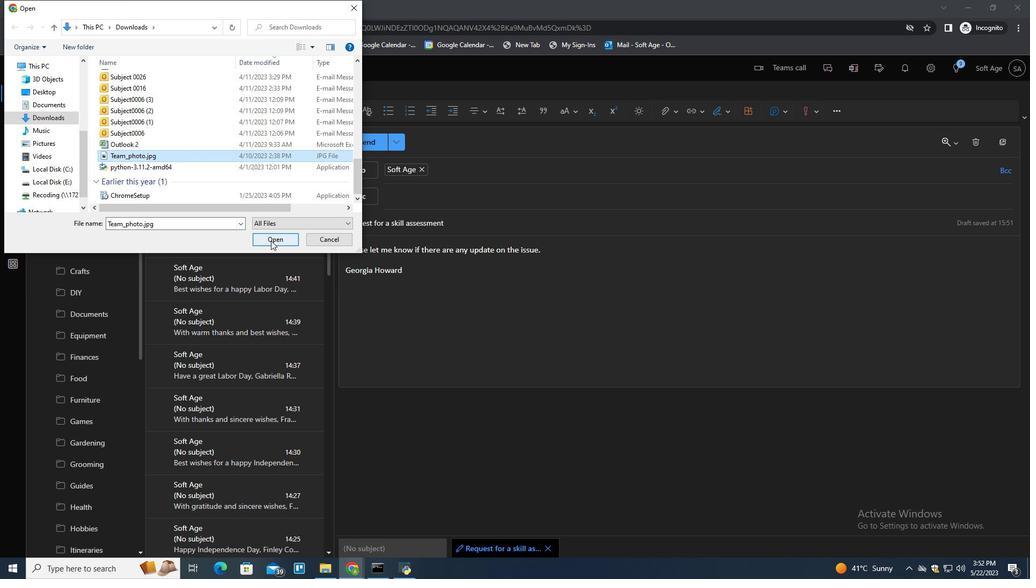 
Action: Mouse moved to (543, 340)
Screenshot: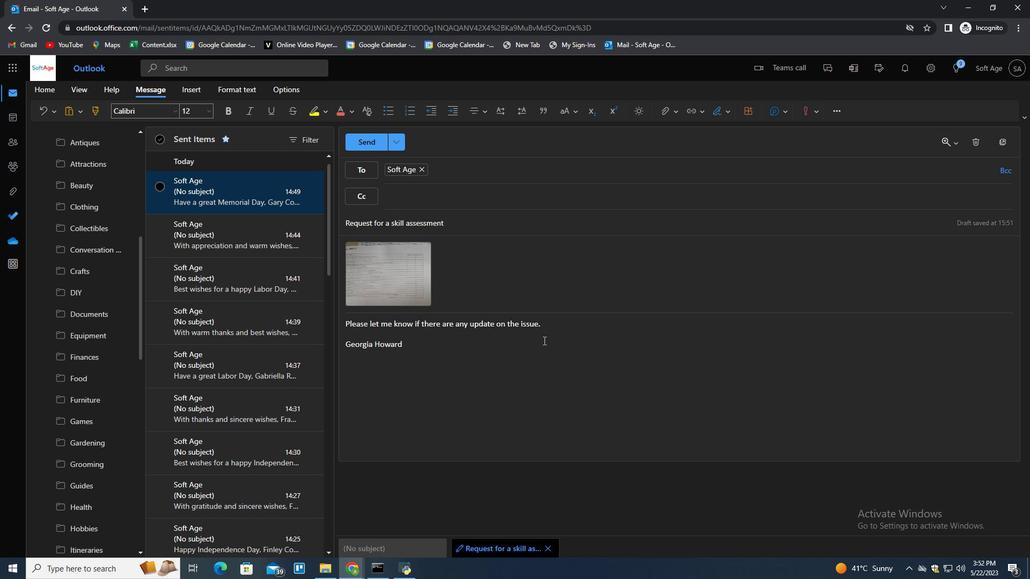 
Action: Mouse pressed left at (543, 340)
Screenshot: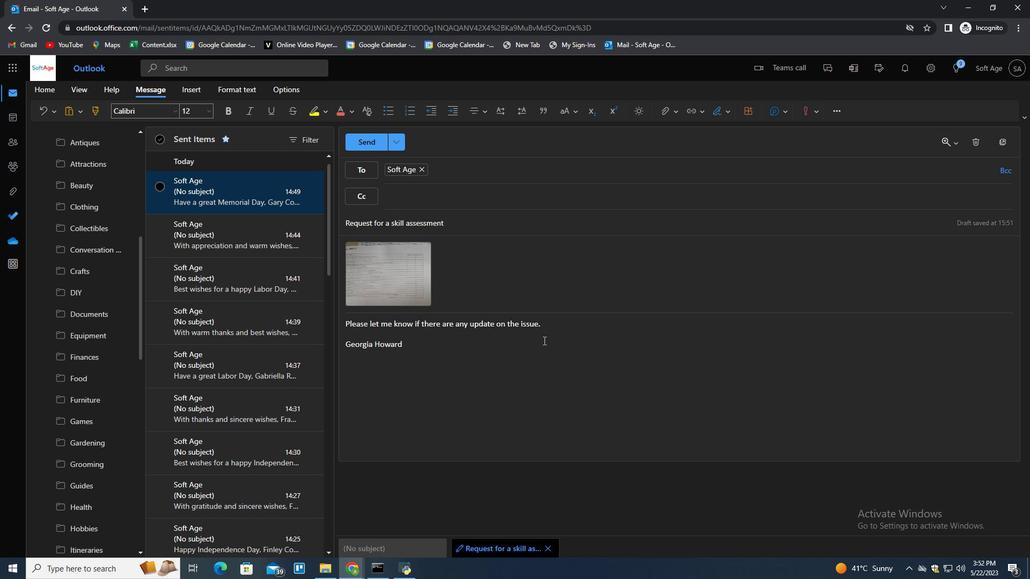 
Action: Mouse moved to (542, 341)
Screenshot: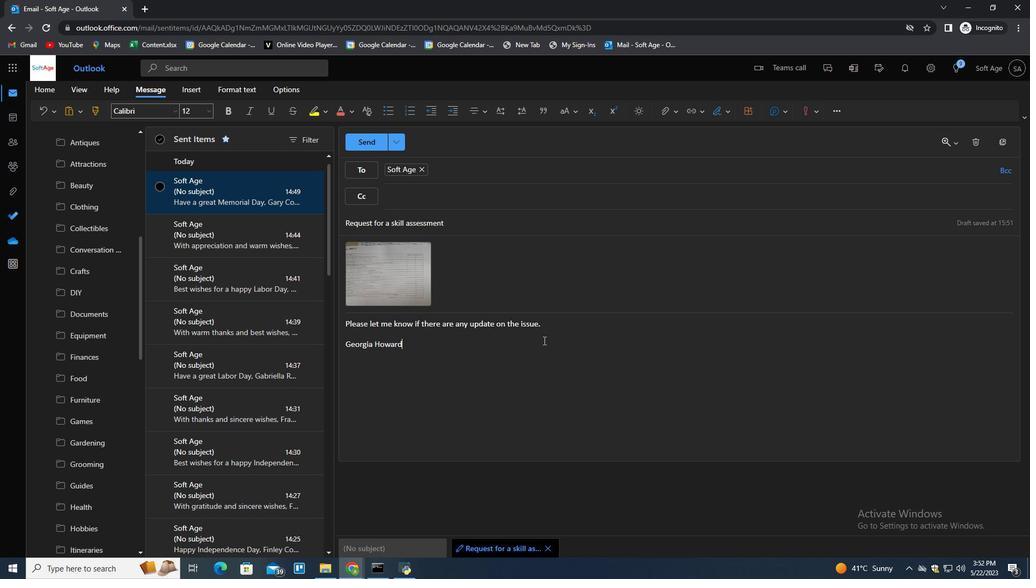 
Action: Key pressed <Key.enter>
Screenshot: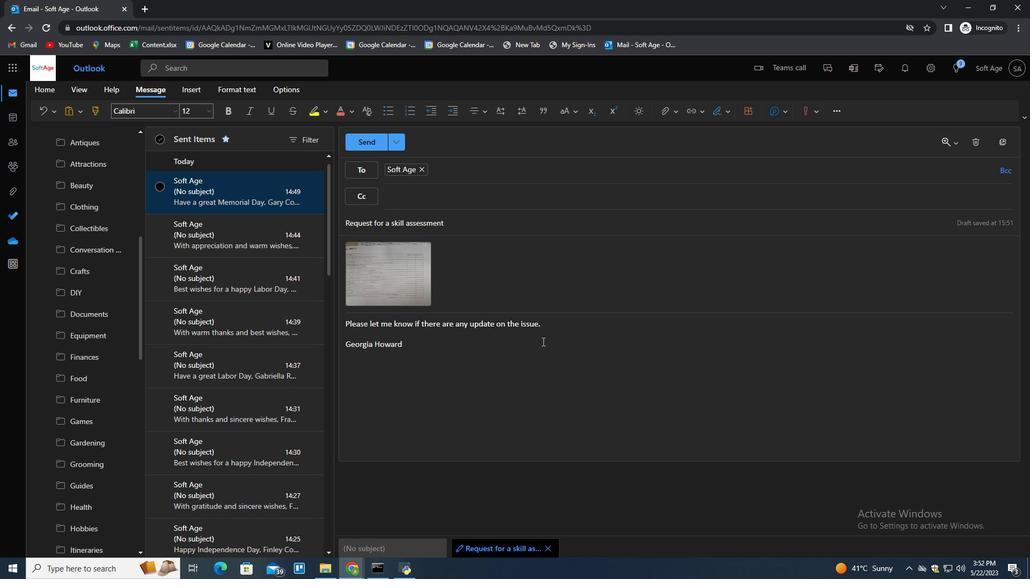 
Action: Mouse moved to (252, 197)
Screenshot: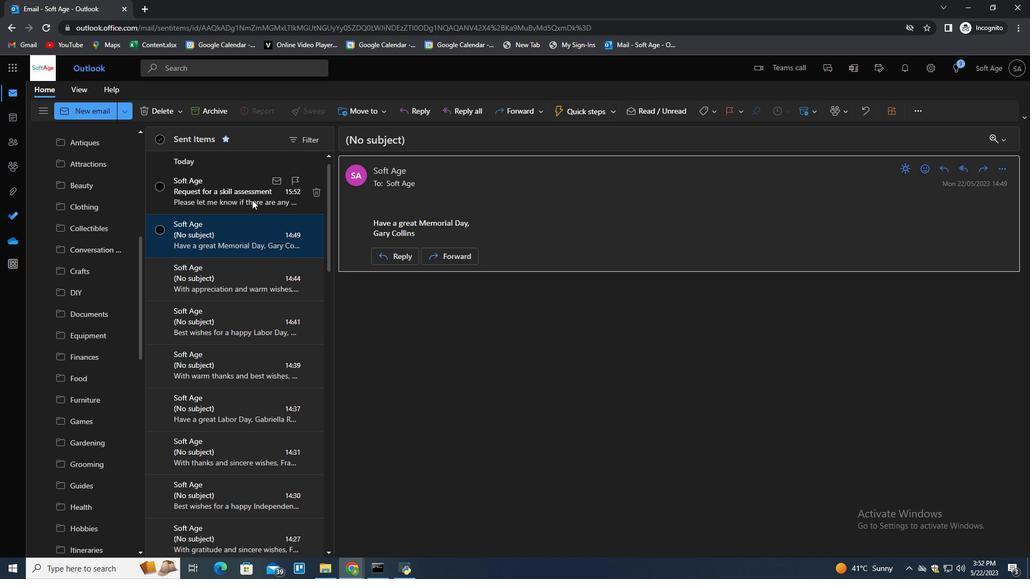 
Action: Mouse pressed right at (252, 197)
Screenshot: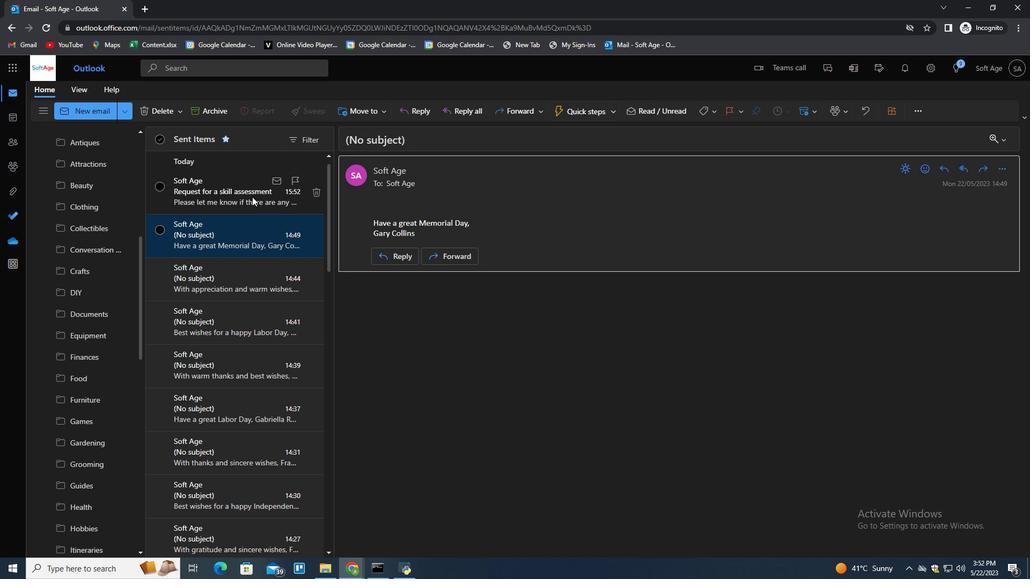 
Action: Mouse moved to (389, 245)
Screenshot: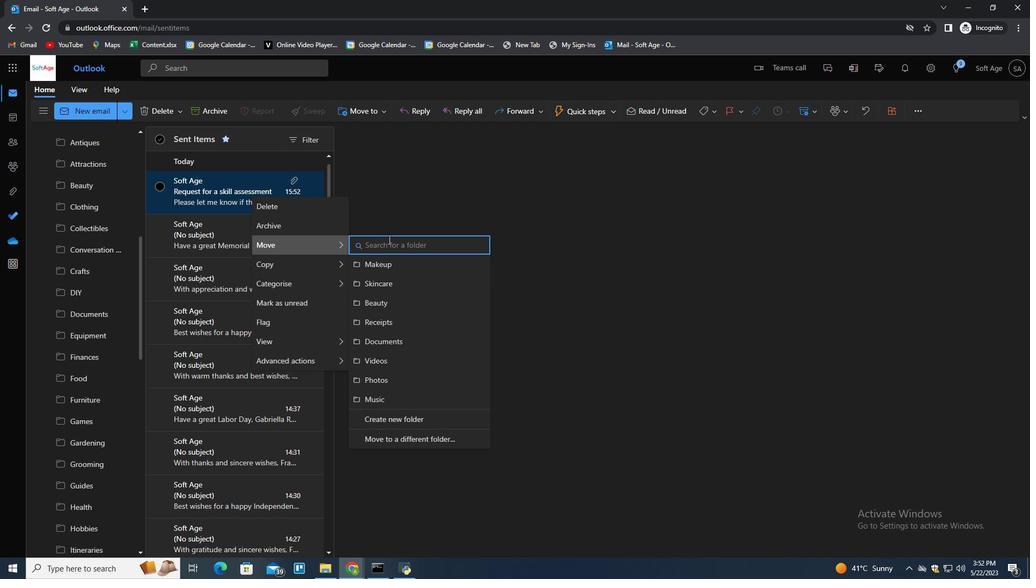 
Action: Mouse pressed left at (389, 245)
Screenshot: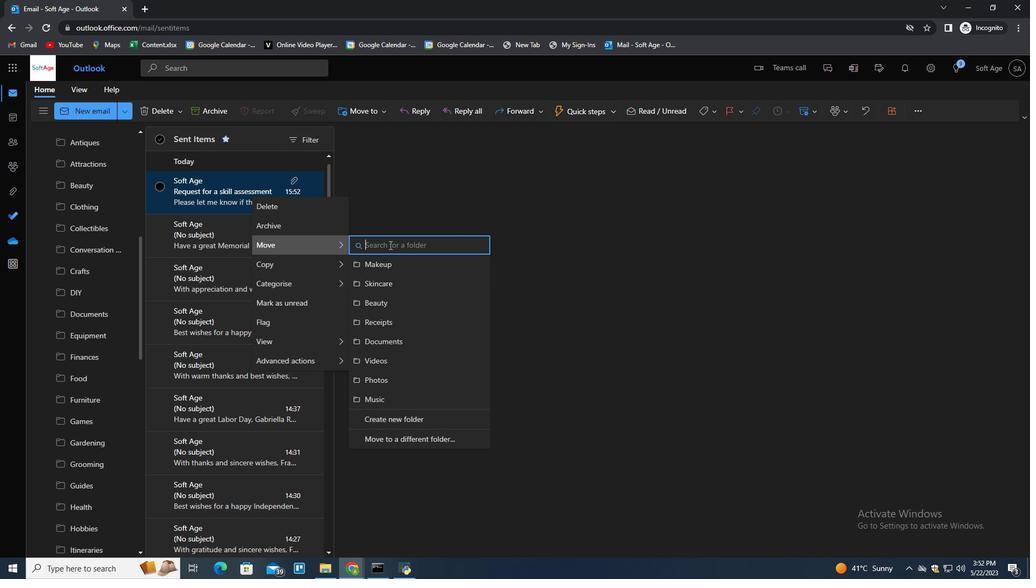 
Action: Key pressed <Key.shift><Key.shift><Key.shift><Key.shift><Key.shift><Key.shift><Key.shift><Key.shift><Key.shift><Key.shift><Key.shift><Key.shift><Key.shift><Key.shift>Haircare<Key.down><Key.enter>
Screenshot: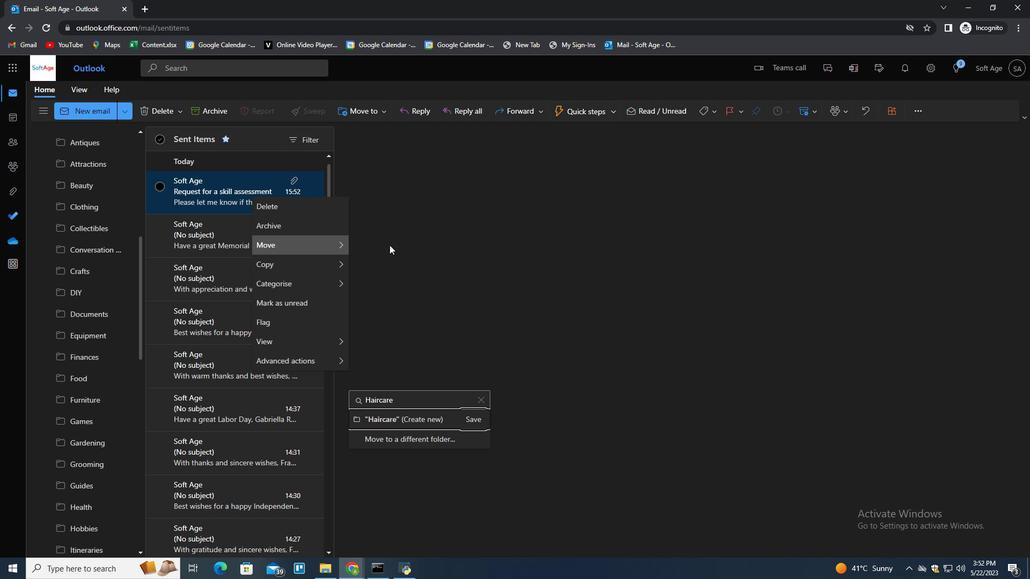 
